 Task: Find connections with filter location Karviná with filter topic #Jobalertwith filter profile language Potuguese with filter current company IDEMIA with filter school Inderprastha Engineering College with filter industry Hydroelectric Power Generation with filter service category Business Analytics with filter keywords title Safety Engineer
Action: Mouse moved to (490, 70)
Screenshot: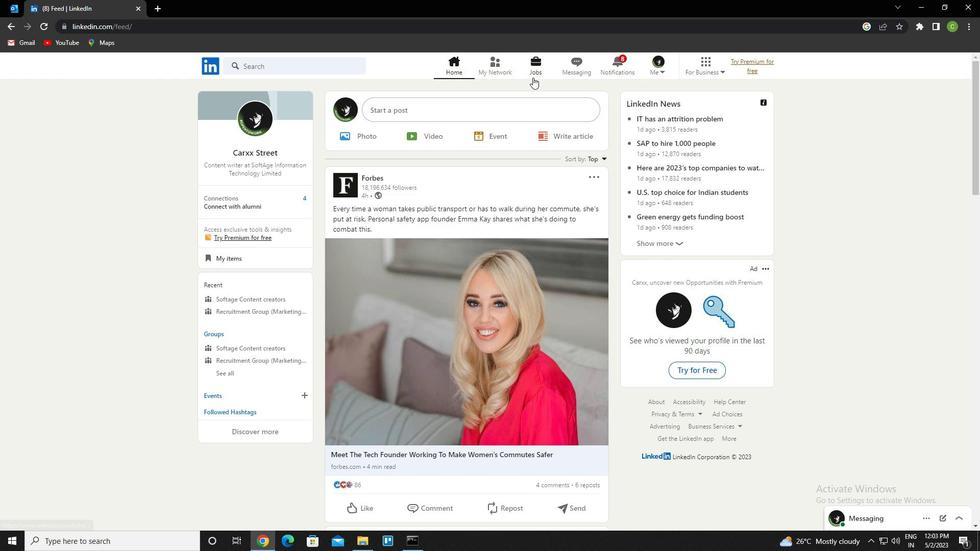 
Action: Mouse pressed left at (490, 70)
Screenshot: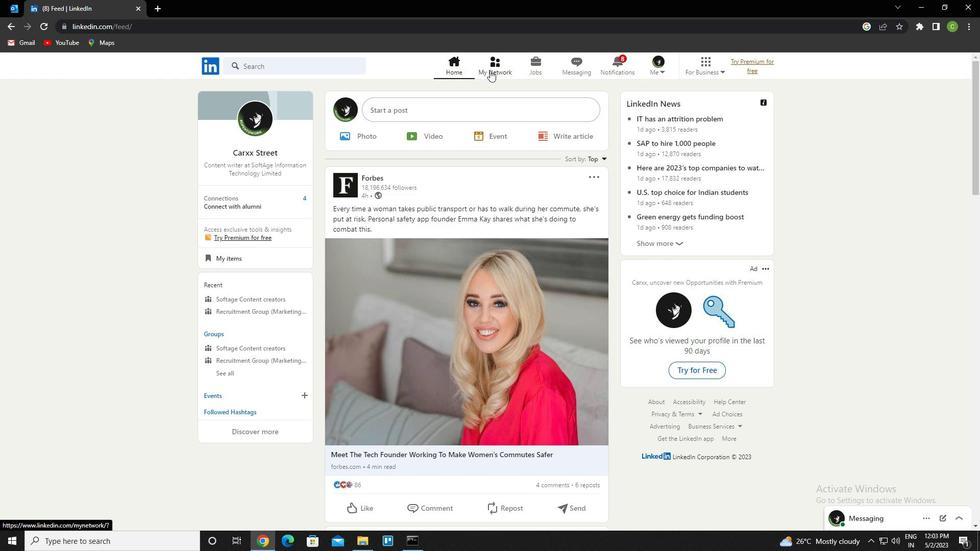 
Action: Mouse moved to (297, 130)
Screenshot: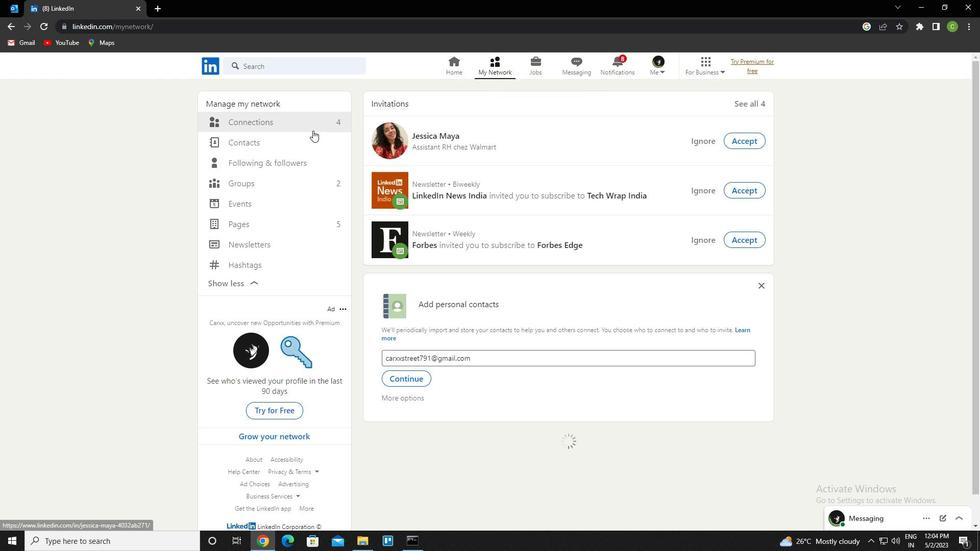 
Action: Mouse pressed left at (297, 130)
Screenshot: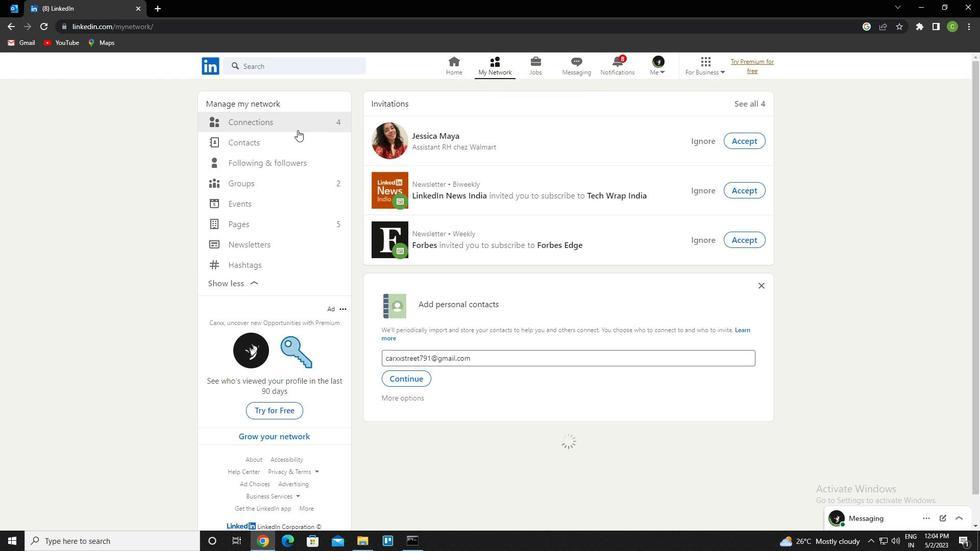 
Action: Mouse moved to (289, 124)
Screenshot: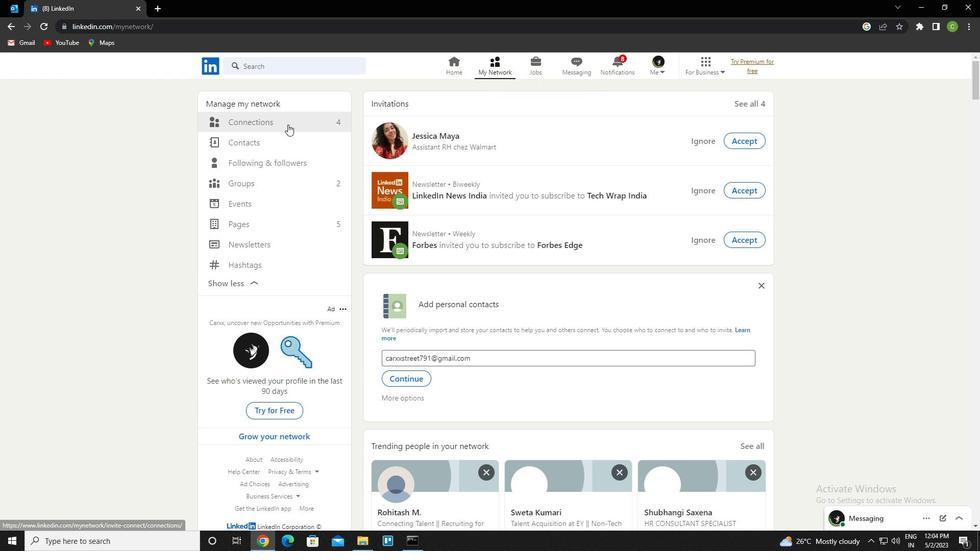 
Action: Mouse pressed left at (289, 124)
Screenshot: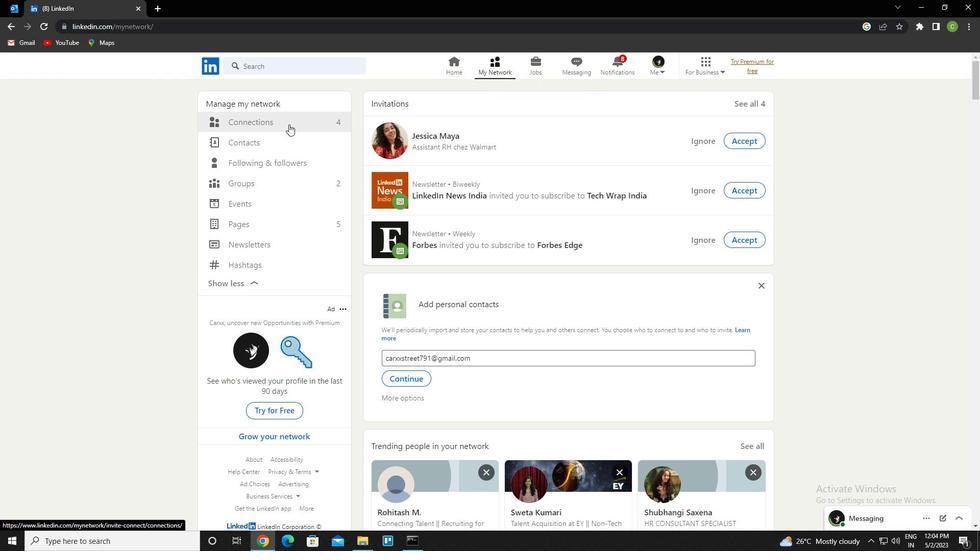 
Action: Mouse moved to (577, 124)
Screenshot: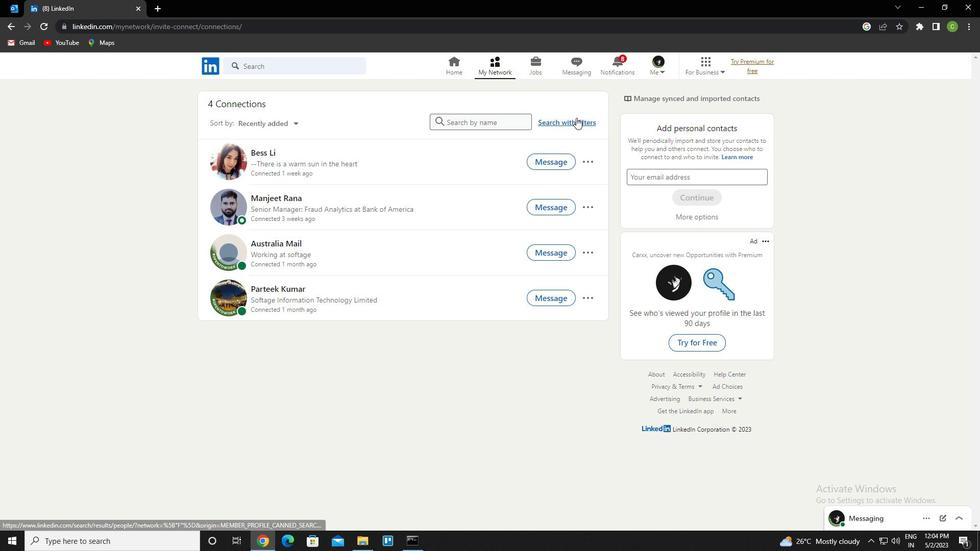 
Action: Mouse pressed left at (577, 124)
Screenshot: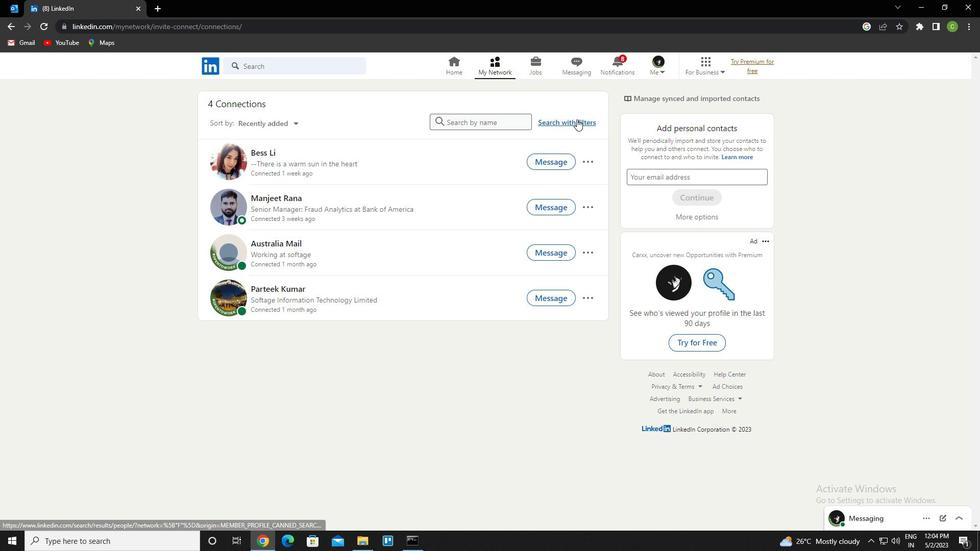 
Action: Mouse moved to (526, 96)
Screenshot: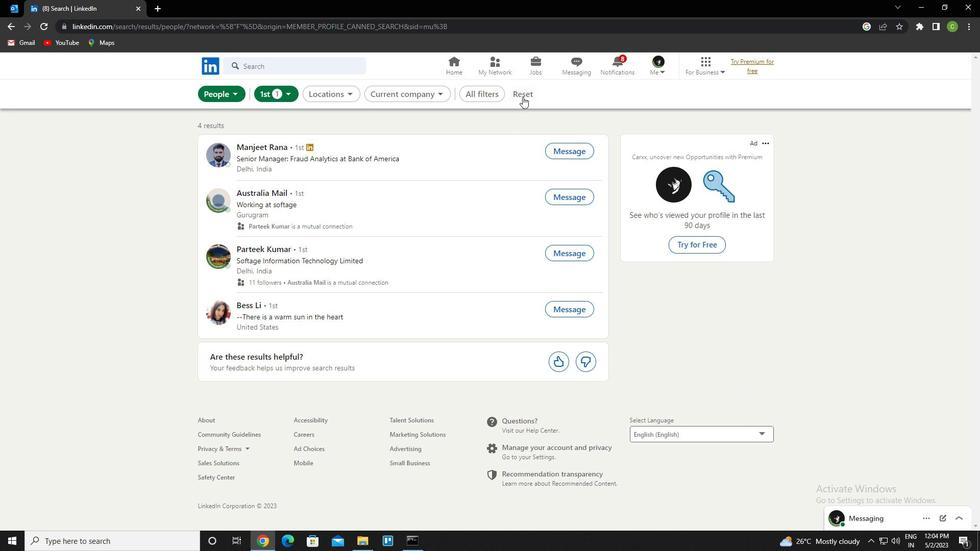 
Action: Mouse pressed left at (526, 96)
Screenshot: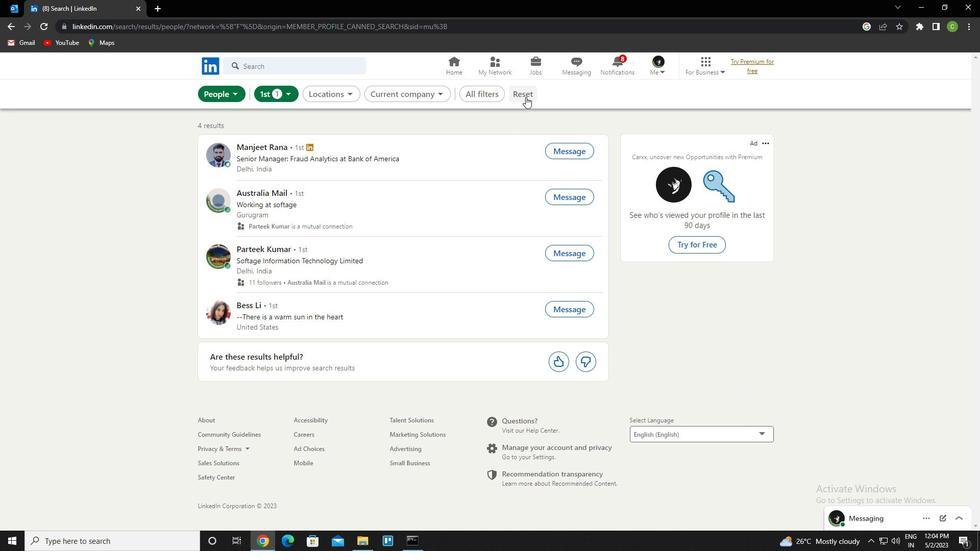 
Action: Mouse moved to (522, 99)
Screenshot: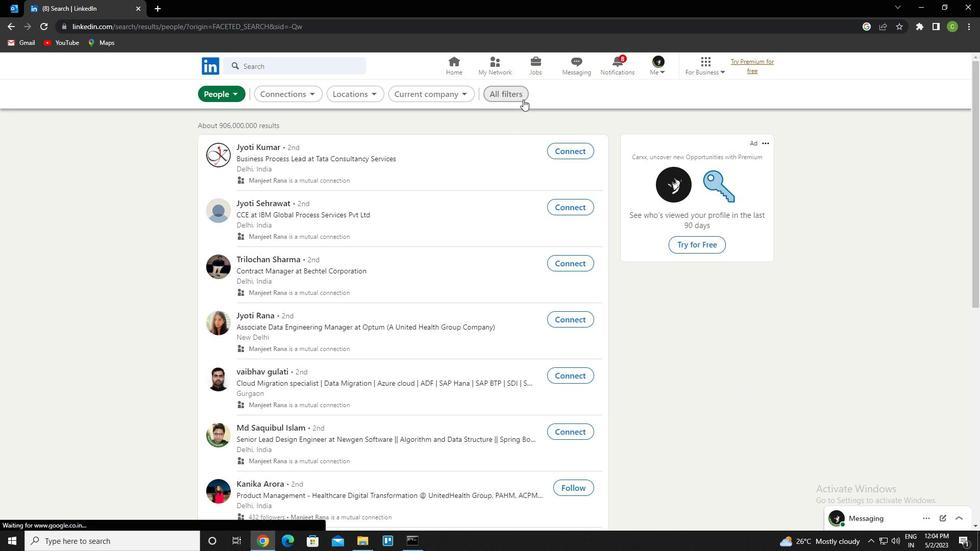 
Action: Mouse pressed left at (522, 99)
Screenshot: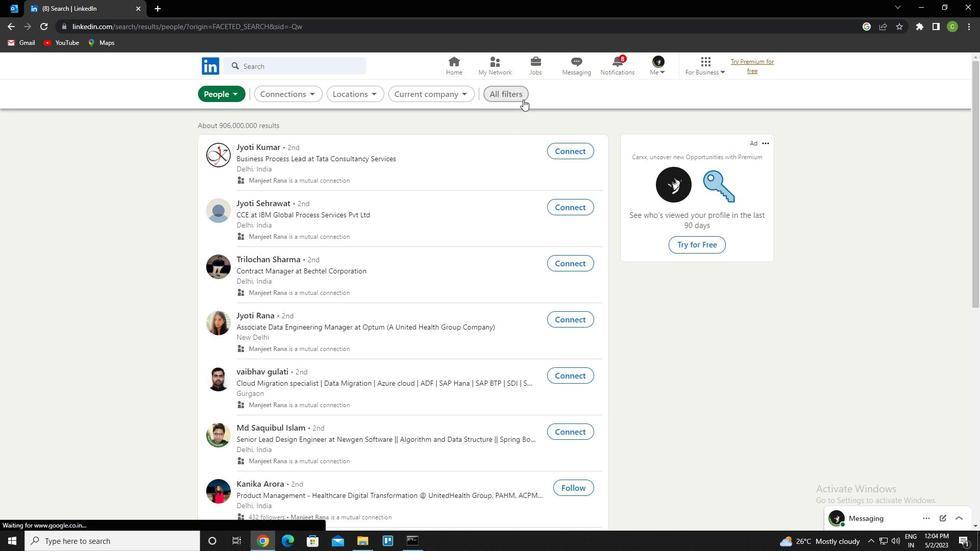 
Action: Mouse moved to (944, 325)
Screenshot: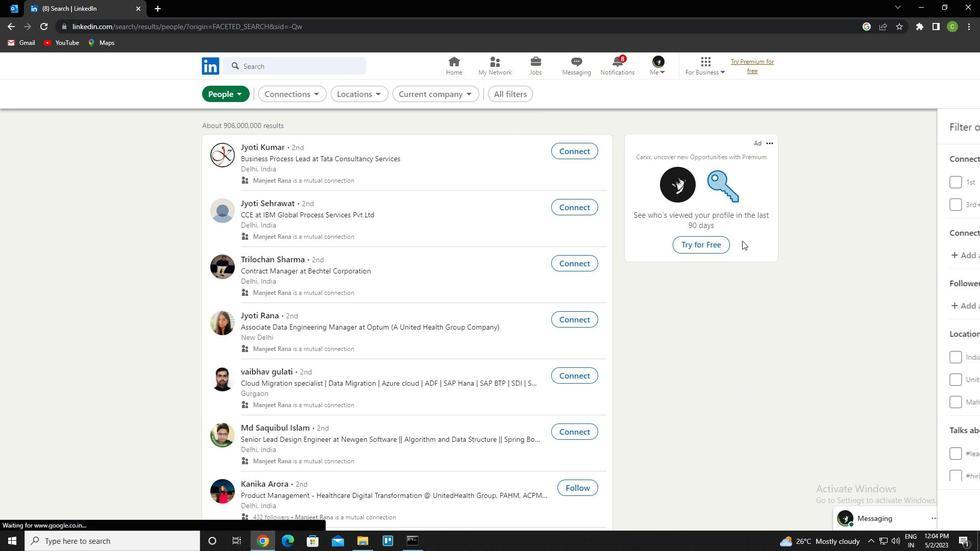 
Action: Mouse scrolled (944, 324) with delta (0, 0)
Screenshot: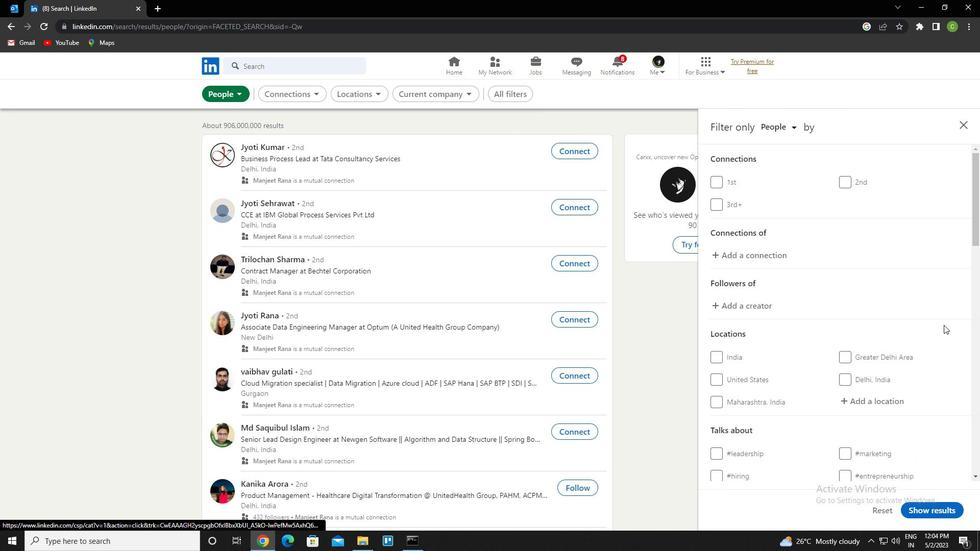 
Action: Mouse scrolled (944, 324) with delta (0, 0)
Screenshot: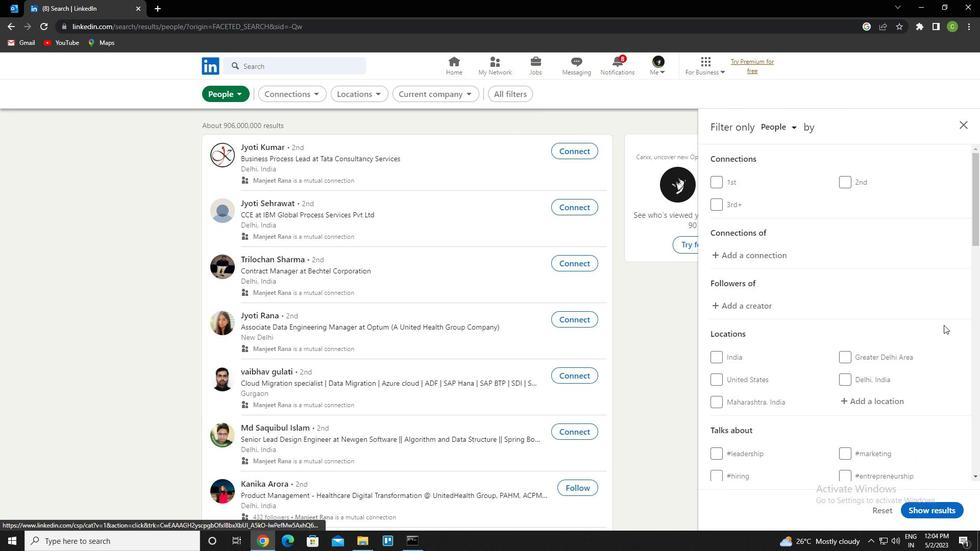 
Action: Mouse moved to (895, 300)
Screenshot: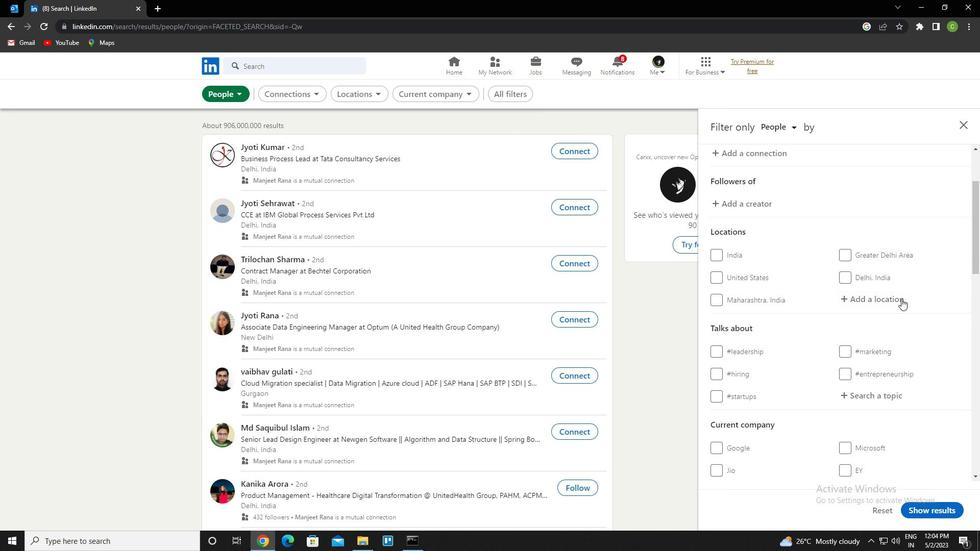 
Action: Mouse pressed left at (895, 300)
Screenshot: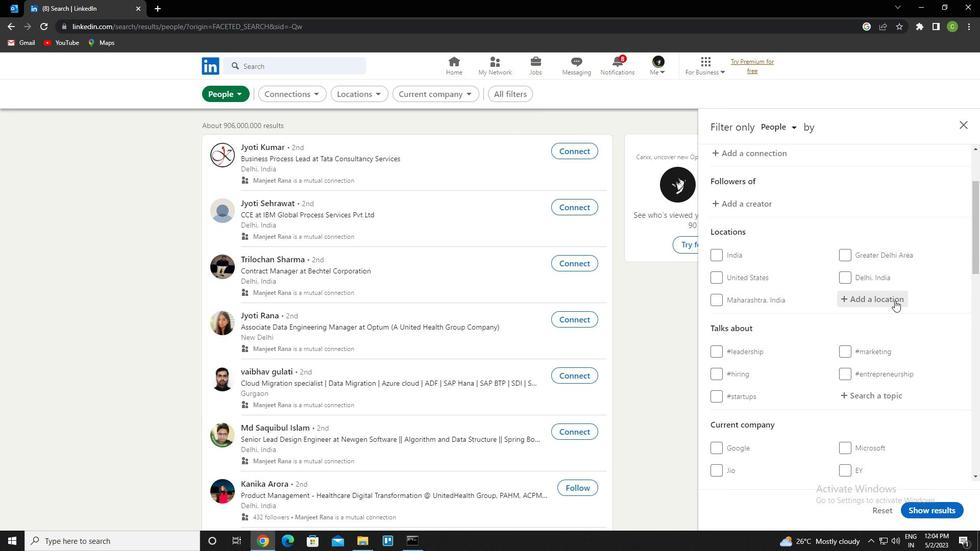 
Action: Key pressed <Key.caps_lock>k<Key.caps_lock>arvina<Key.left><Key.down><Key.enter>
Screenshot: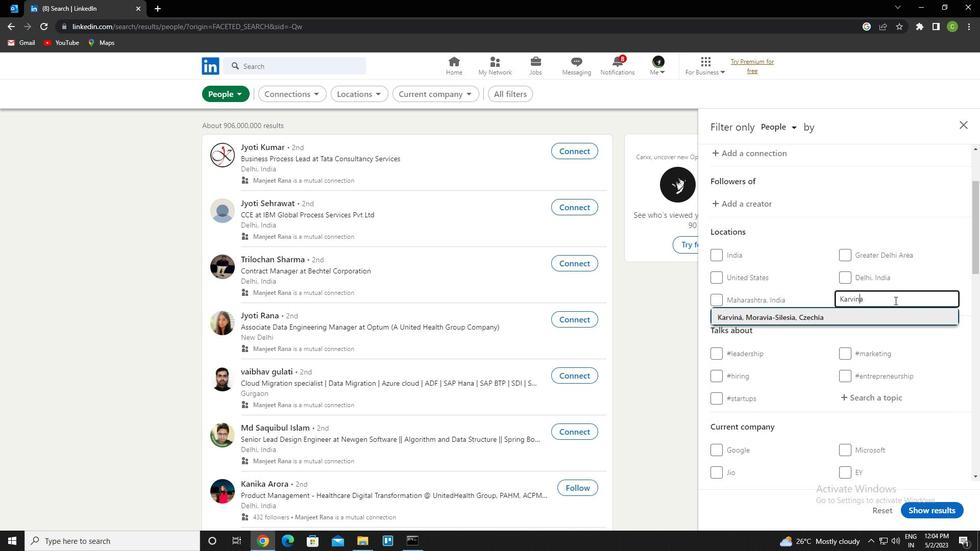 
Action: Mouse scrolled (895, 300) with delta (0, 0)
Screenshot: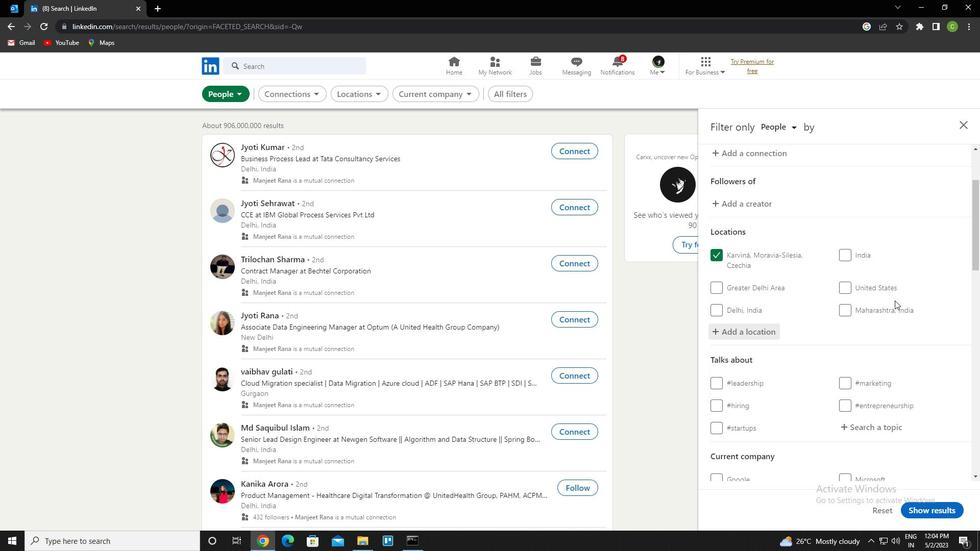 
Action: Mouse scrolled (895, 300) with delta (0, 0)
Screenshot: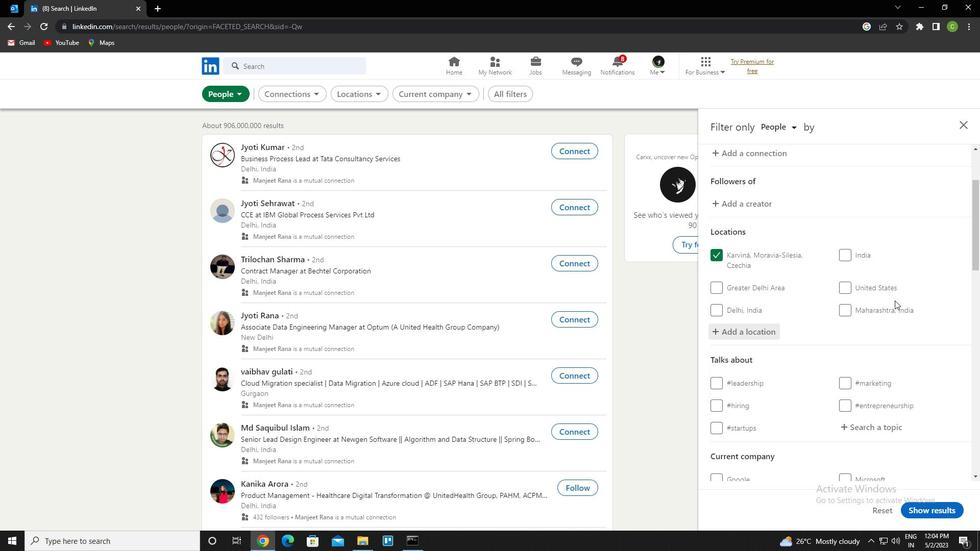 
Action: Mouse moved to (871, 319)
Screenshot: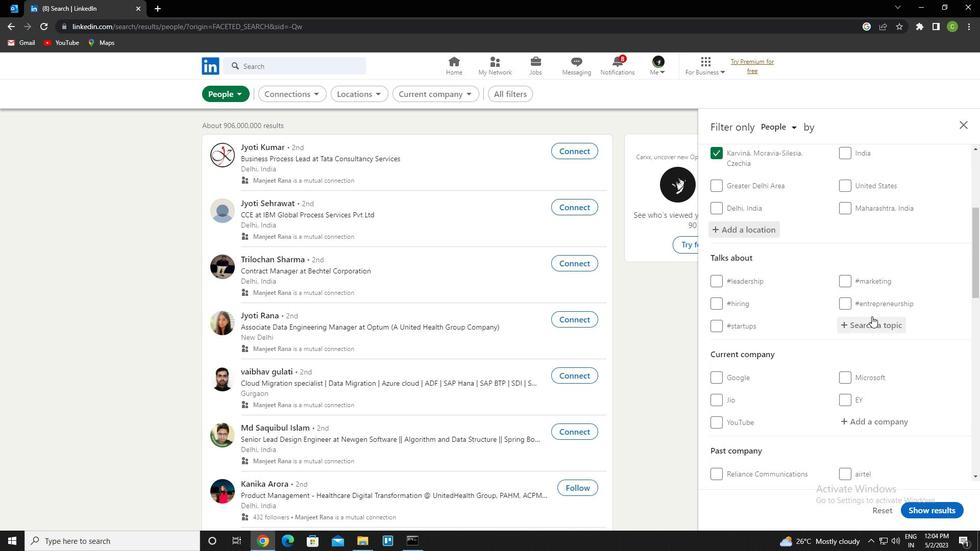 
Action: Mouse pressed left at (871, 319)
Screenshot: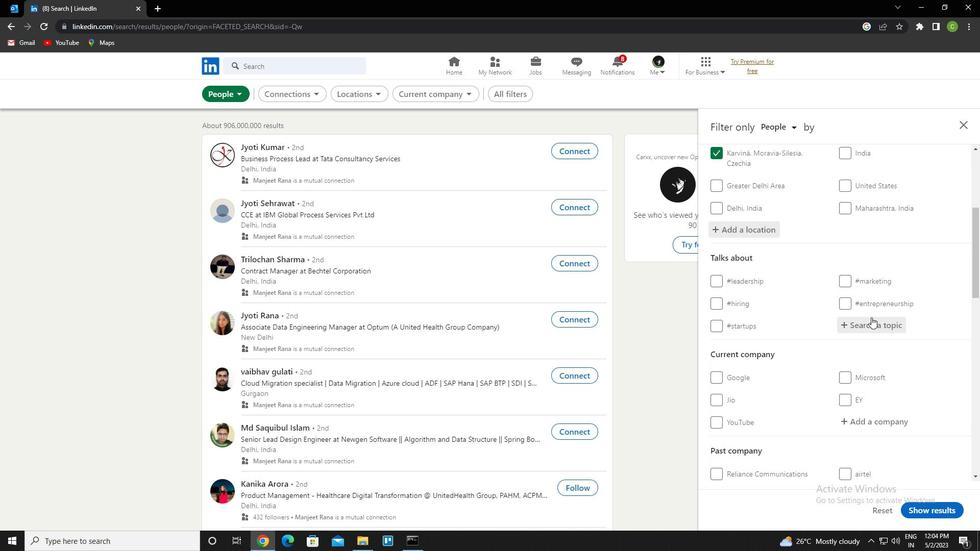
Action: Key pressed jobalert<Key.down><Key.enter>
Screenshot: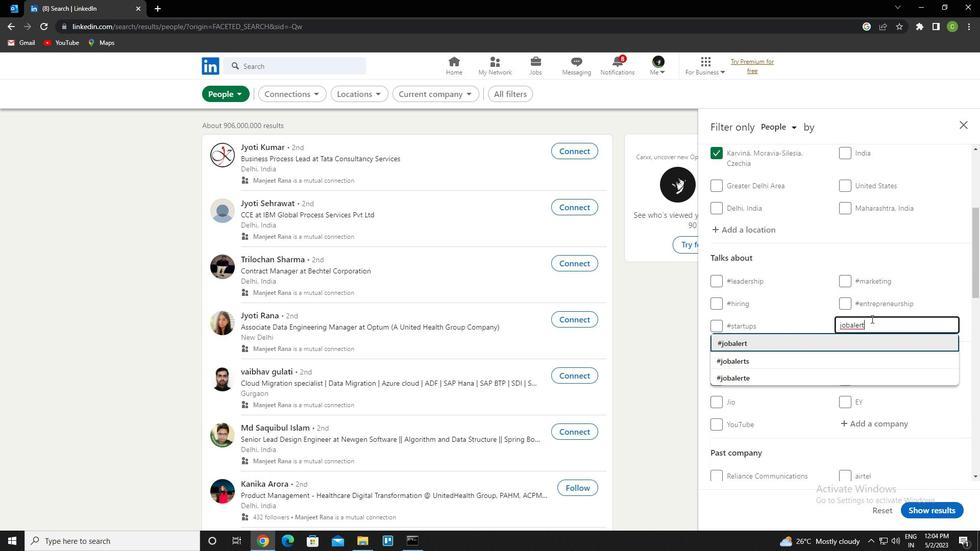 
Action: Mouse scrolled (871, 318) with delta (0, 0)
Screenshot: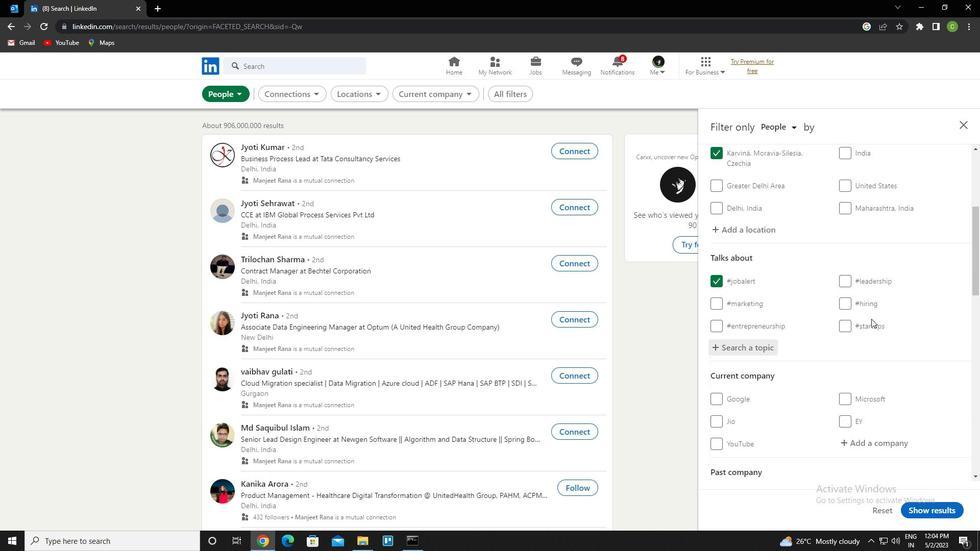 
Action: Mouse scrolled (871, 318) with delta (0, 0)
Screenshot: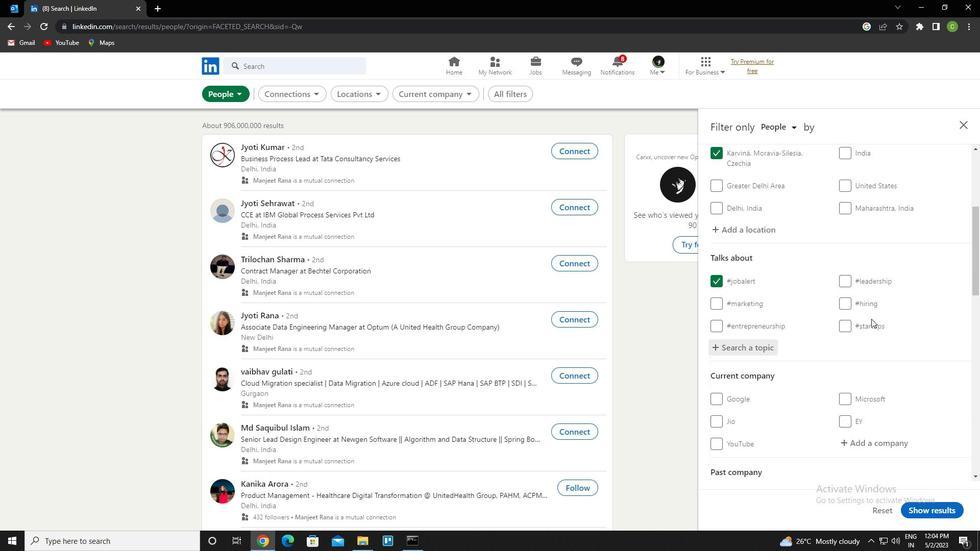 
Action: Mouse scrolled (871, 318) with delta (0, 0)
Screenshot: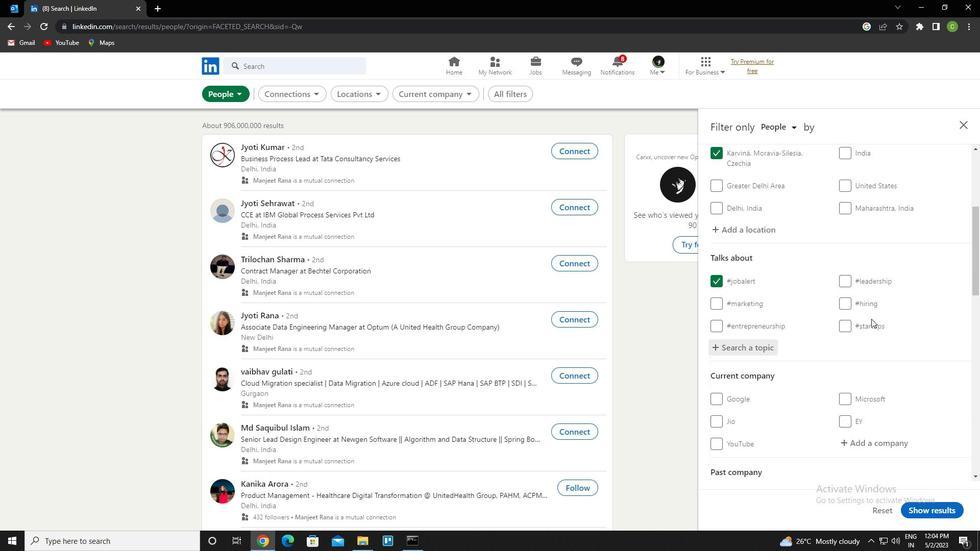
Action: Mouse moved to (870, 295)
Screenshot: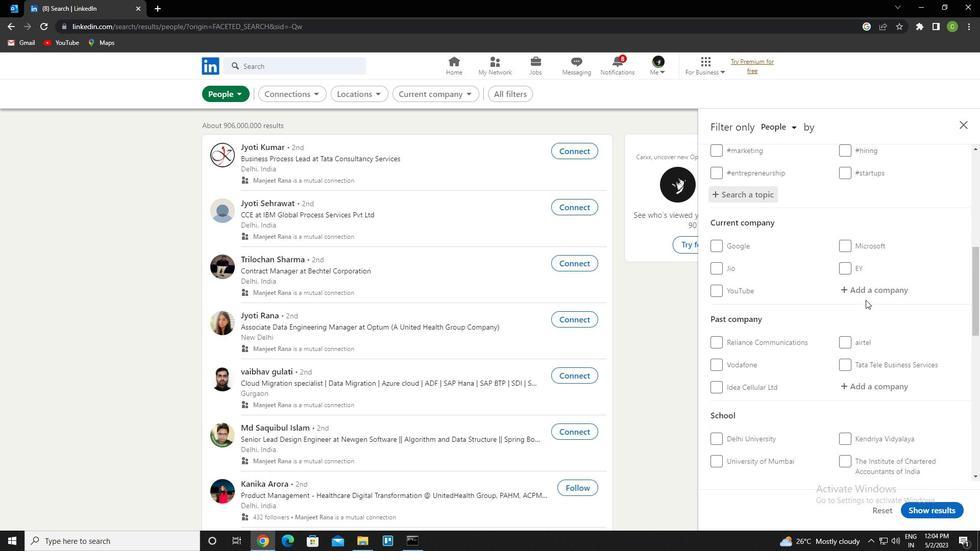 
Action: Mouse pressed left at (870, 295)
Screenshot: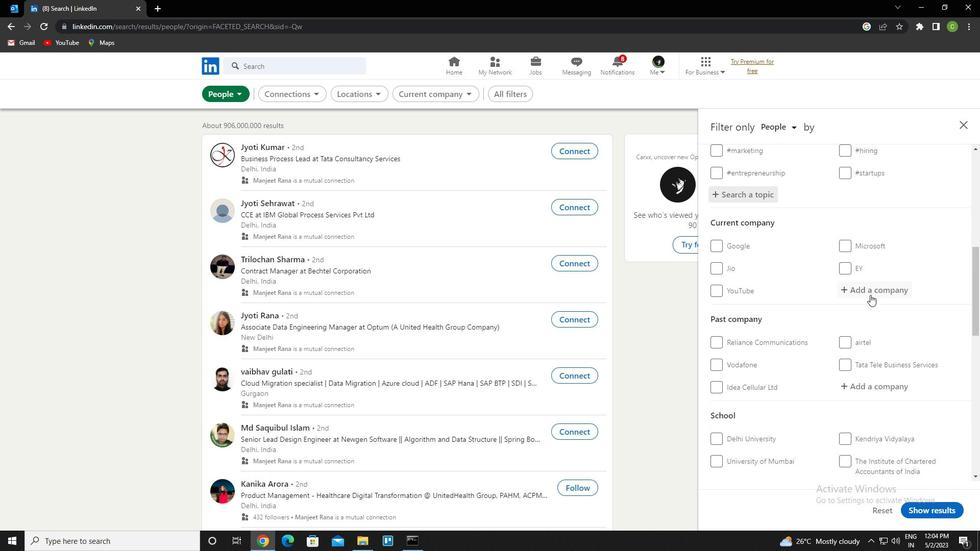 
Action: Key pressed <Key.caps_lock>idemia<Key.down><Key.enter>
Screenshot: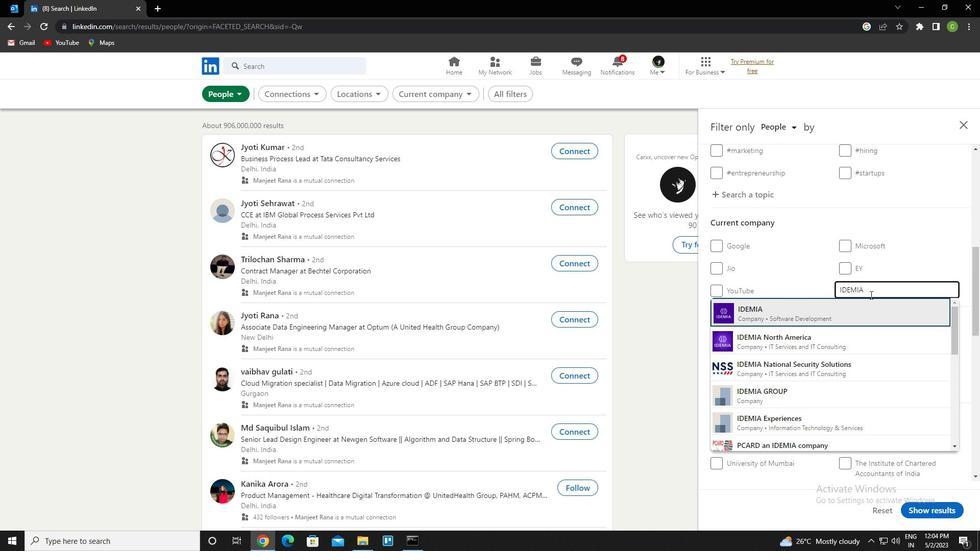 
Action: Mouse scrolled (870, 294) with delta (0, 0)
Screenshot: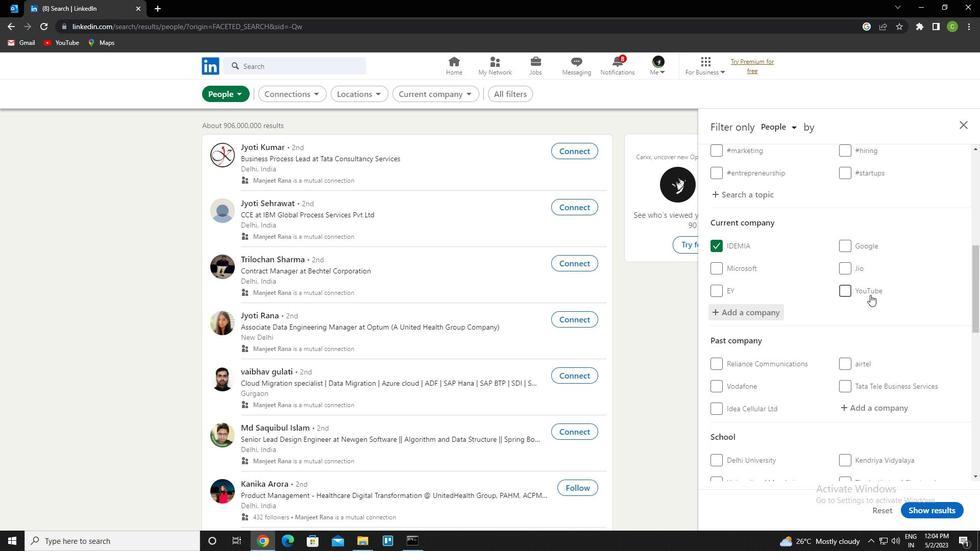 
Action: Mouse scrolled (870, 294) with delta (0, 0)
Screenshot: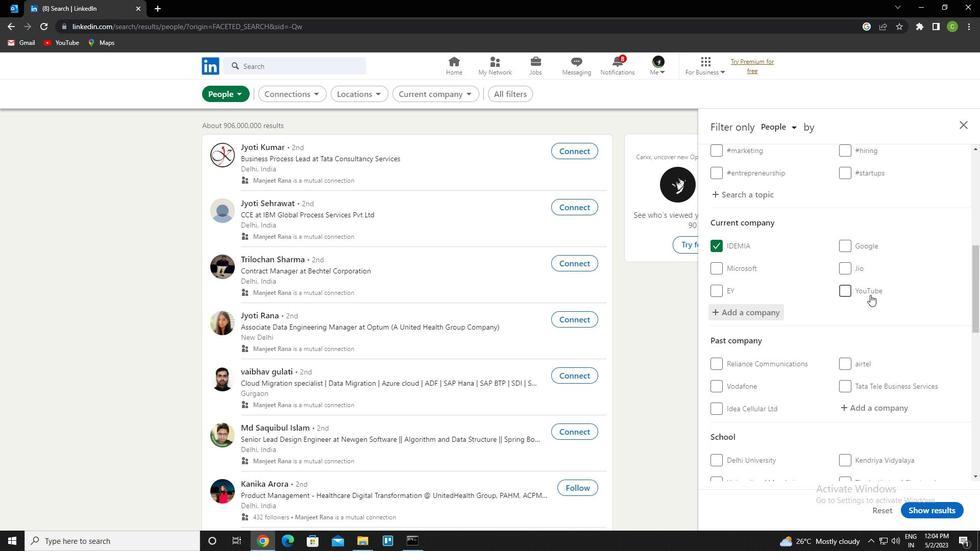 
Action: Mouse scrolled (870, 294) with delta (0, 0)
Screenshot: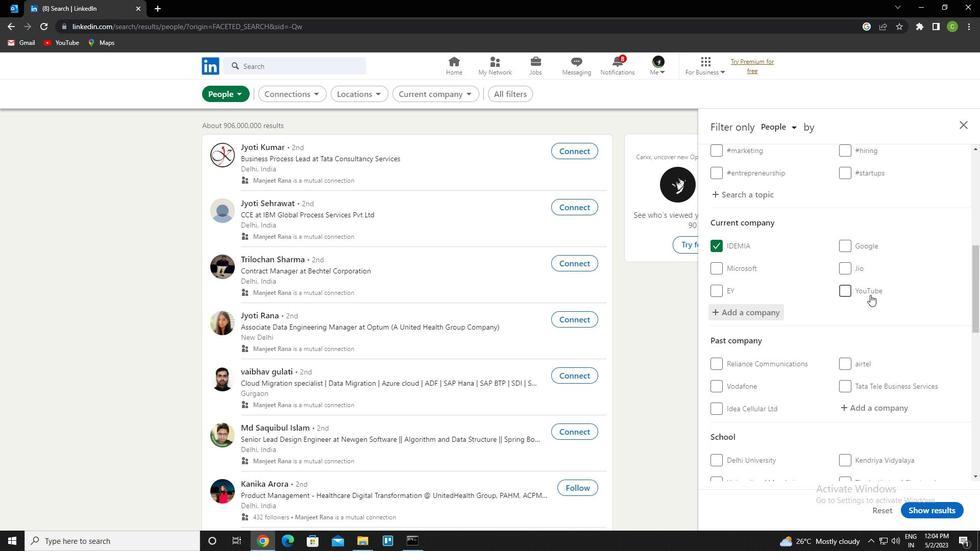 
Action: Mouse scrolled (870, 294) with delta (0, 0)
Screenshot: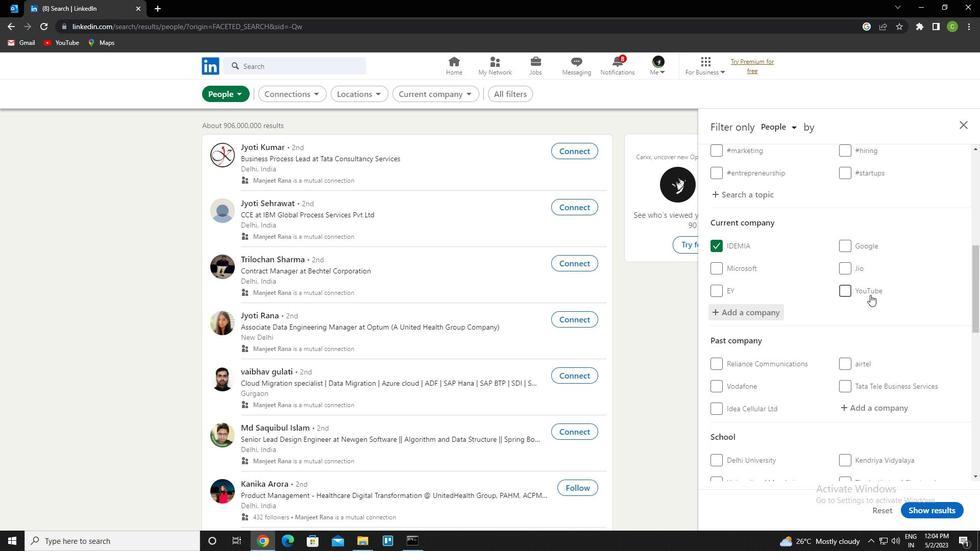 
Action: Mouse scrolled (870, 294) with delta (0, 0)
Screenshot: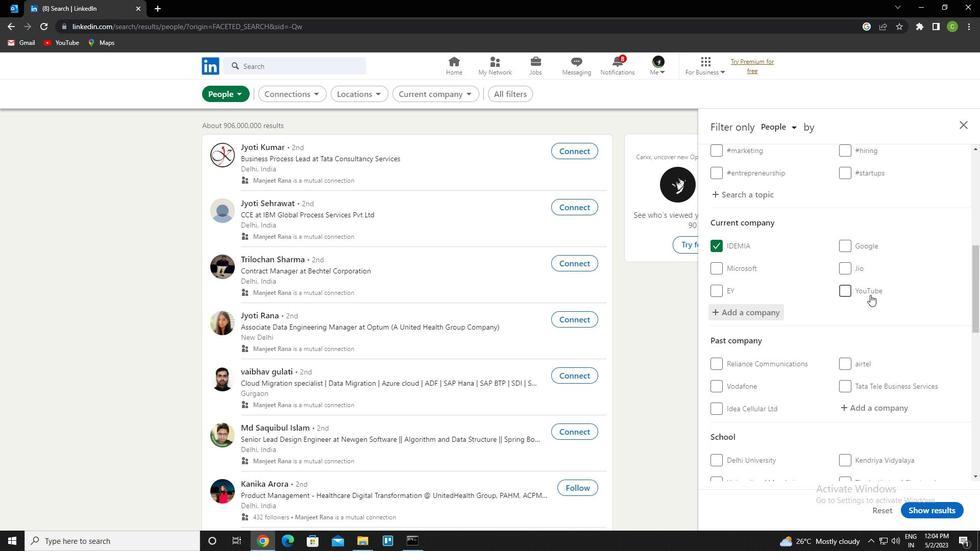 
Action: Mouse scrolled (870, 294) with delta (0, 0)
Screenshot: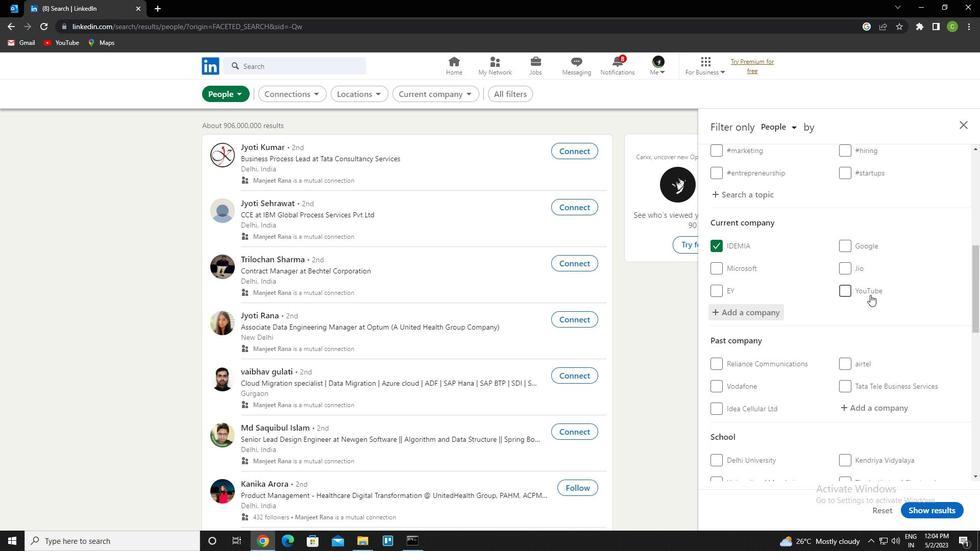 
Action: Mouse scrolled (870, 294) with delta (0, 0)
Screenshot: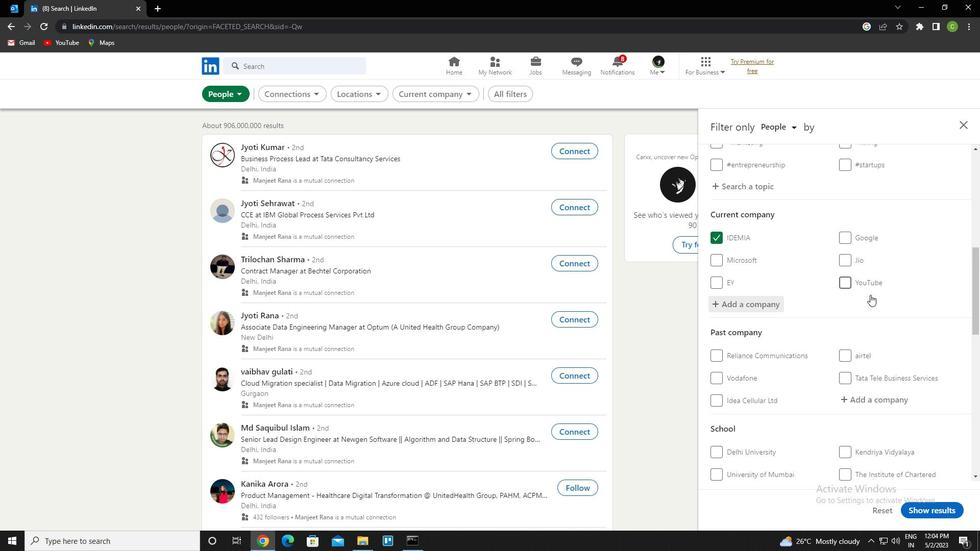 
Action: Mouse scrolled (870, 294) with delta (0, 0)
Screenshot: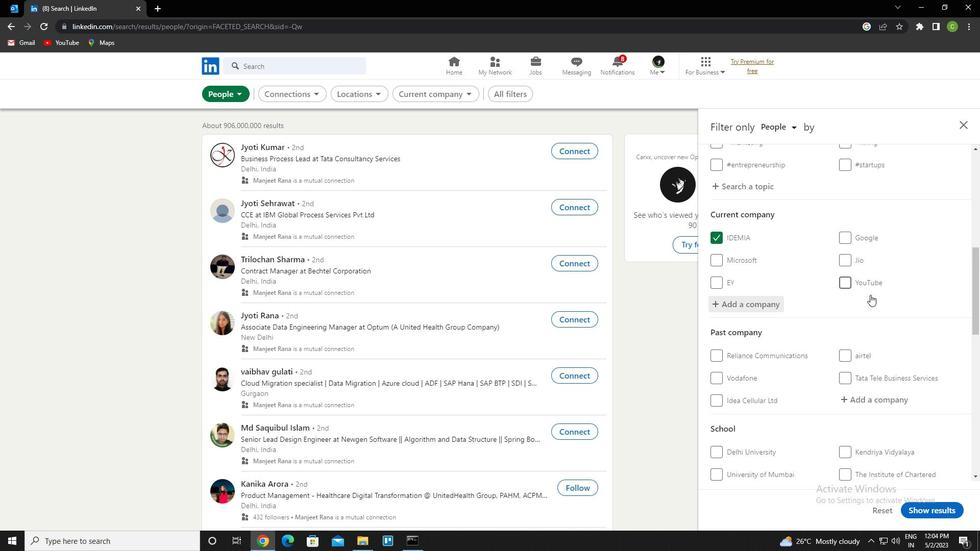 
Action: Mouse scrolled (870, 294) with delta (0, 0)
Screenshot: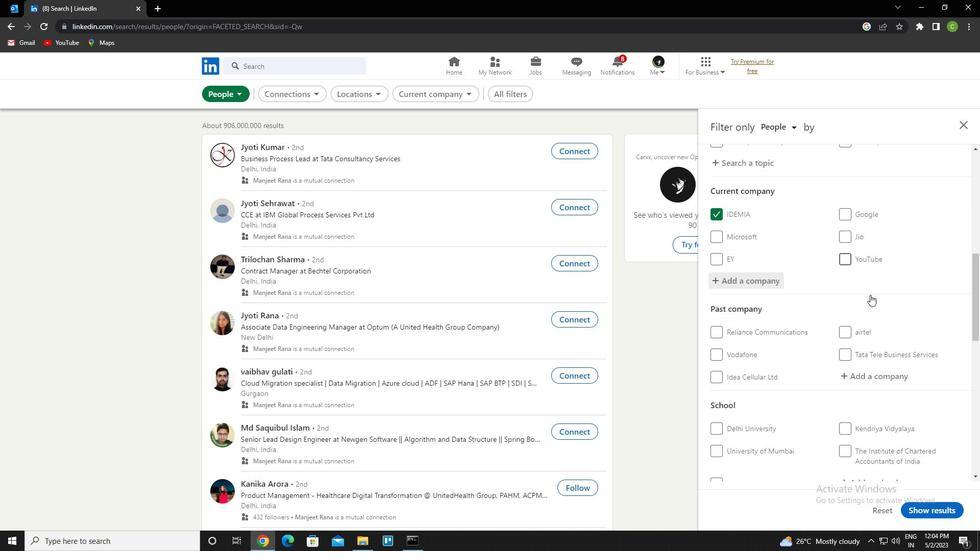 
Action: Mouse scrolled (870, 294) with delta (0, 0)
Screenshot: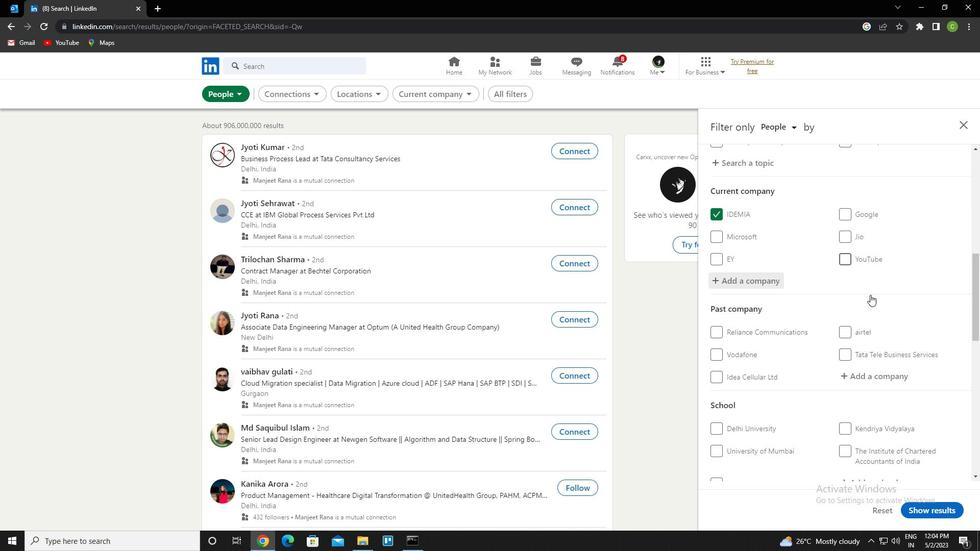 
Action: Mouse moved to (848, 324)
Screenshot: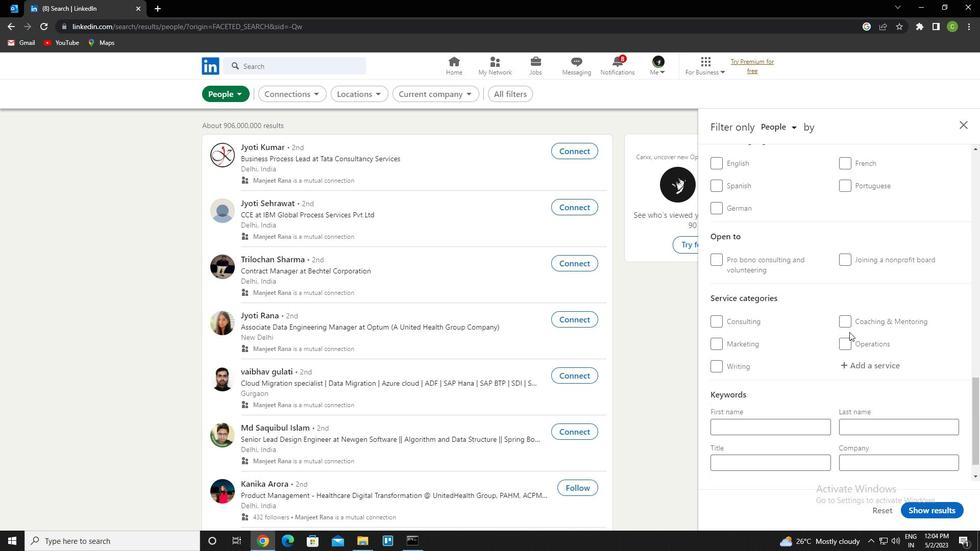 
Action: Mouse scrolled (848, 325) with delta (0, 0)
Screenshot: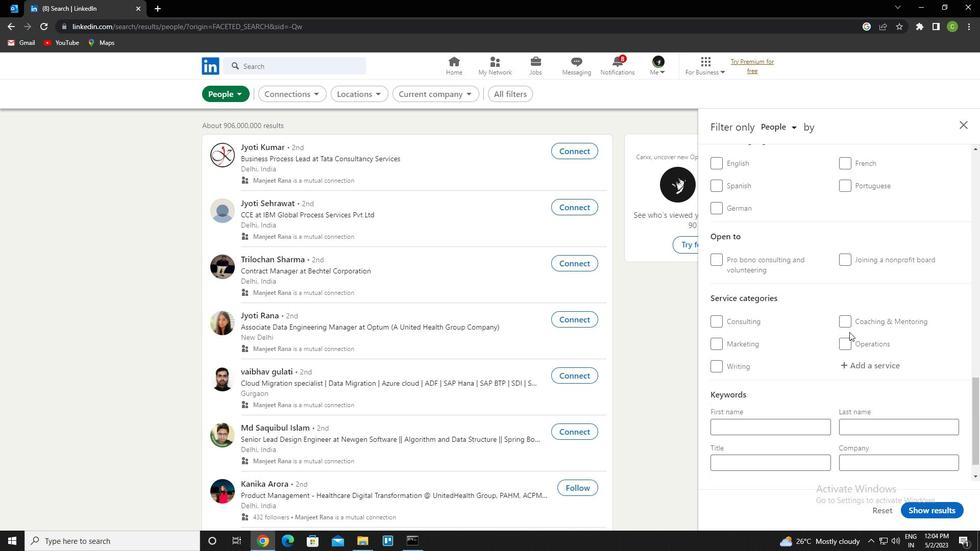 
Action: Mouse scrolled (848, 325) with delta (0, 0)
Screenshot: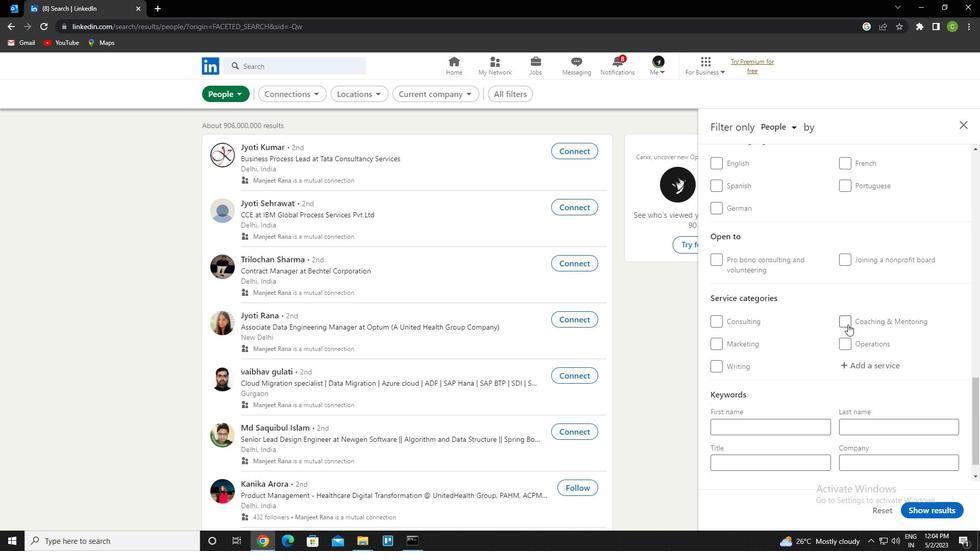 
Action: Mouse moved to (848, 286)
Screenshot: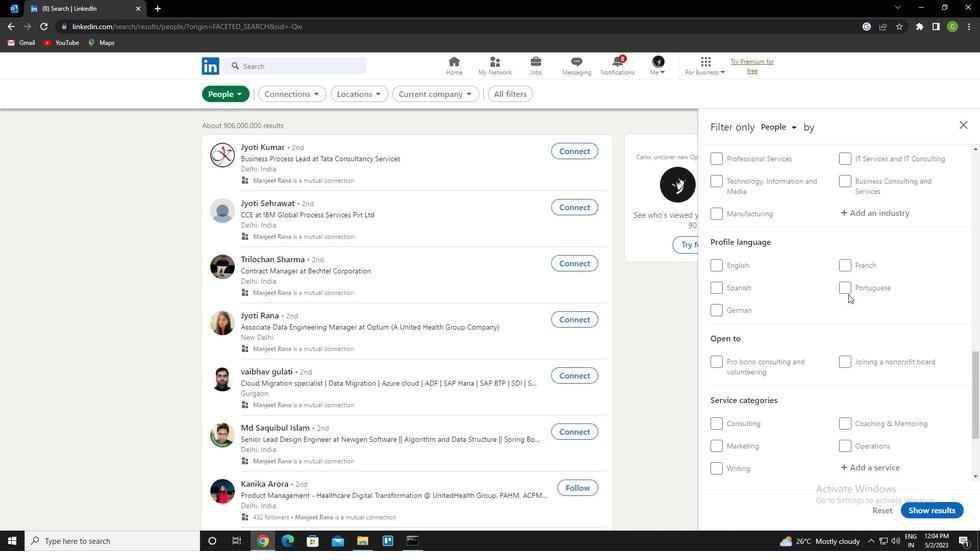 
Action: Mouse pressed left at (848, 286)
Screenshot: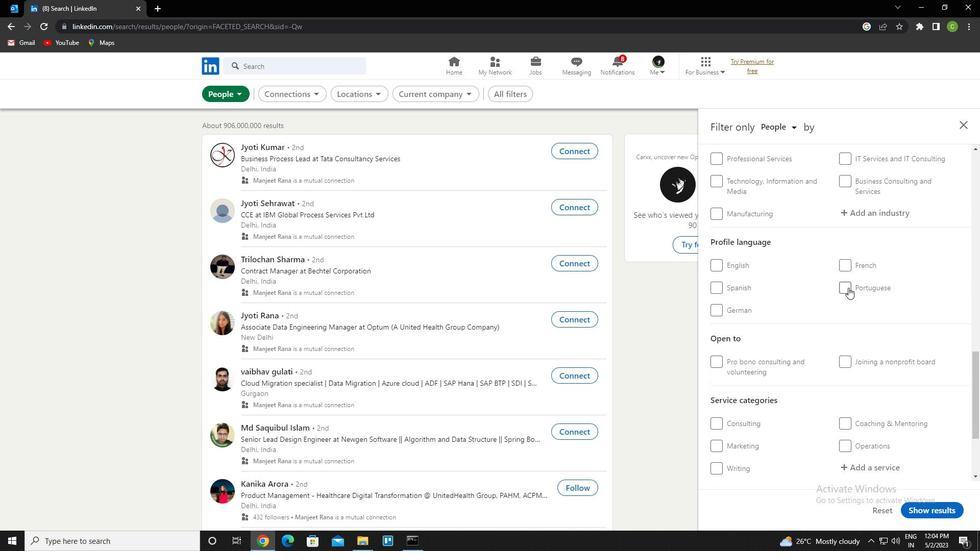 
Action: Mouse scrolled (848, 286) with delta (0, 0)
Screenshot: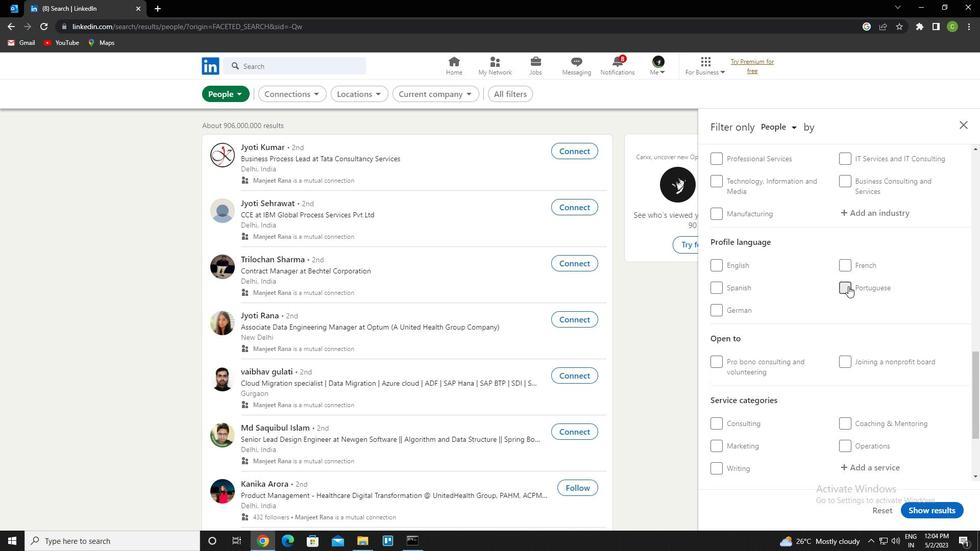 
Action: Mouse scrolled (848, 286) with delta (0, 0)
Screenshot: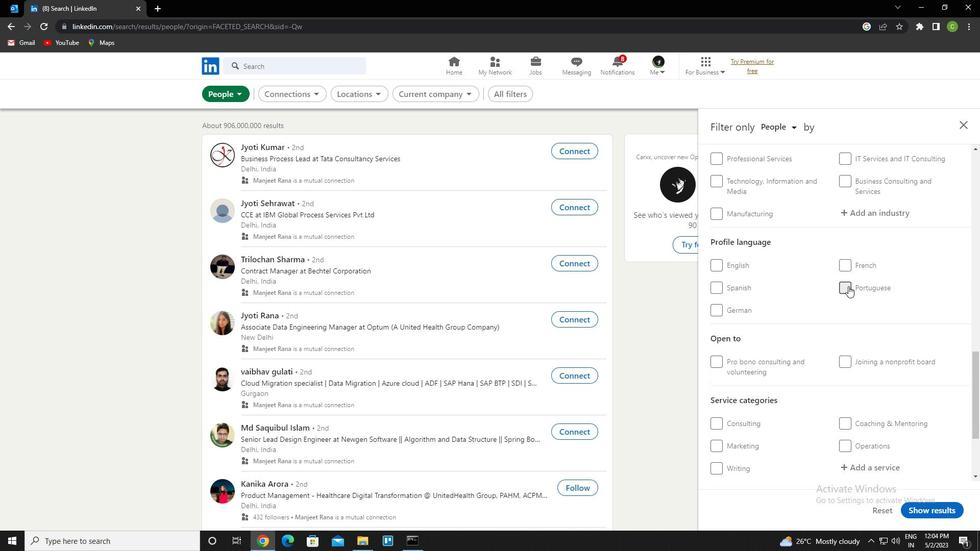 
Action: Mouse scrolled (848, 286) with delta (0, 0)
Screenshot: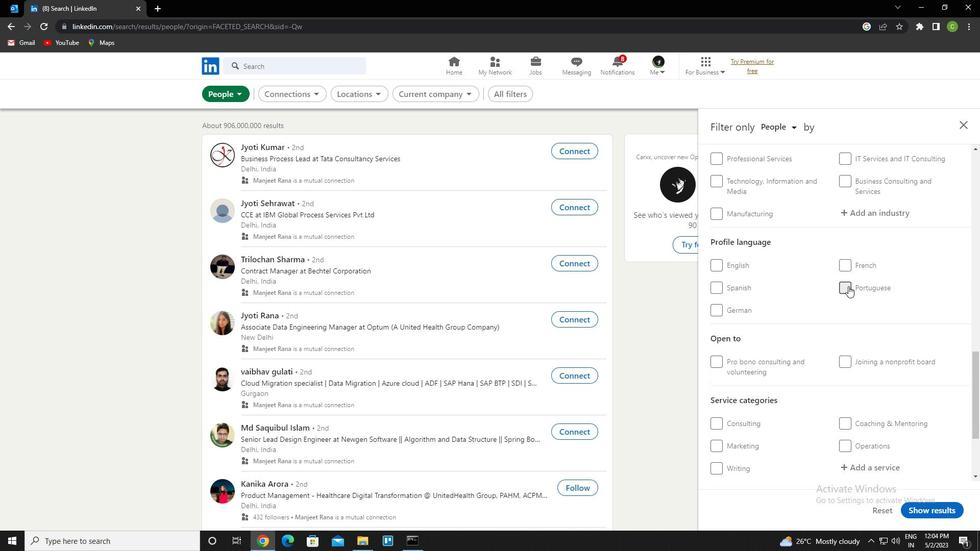 
Action: Mouse scrolled (848, 286) with delta (0, 0)
Screenshot: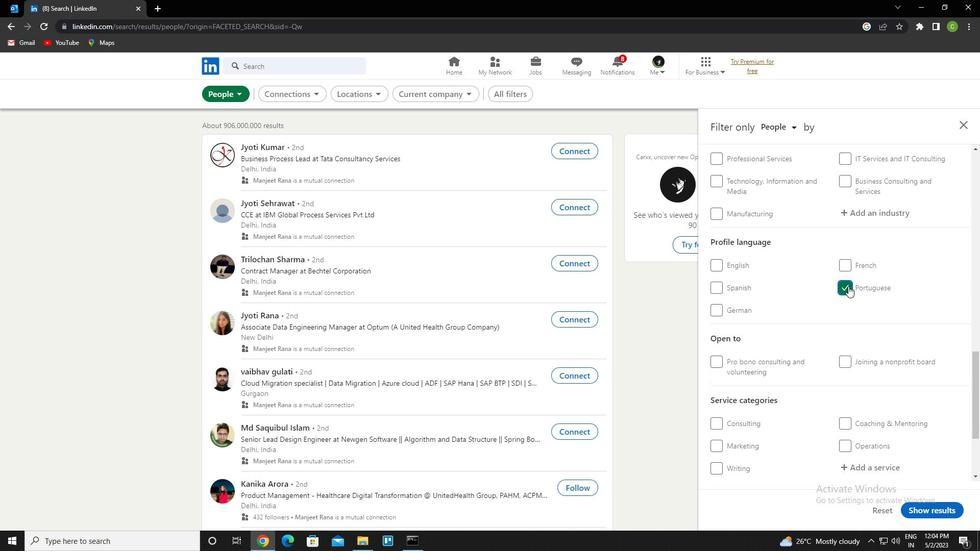 
Action: Mouse scrolled (848, 286) with delta (0, 0)
Screenshot: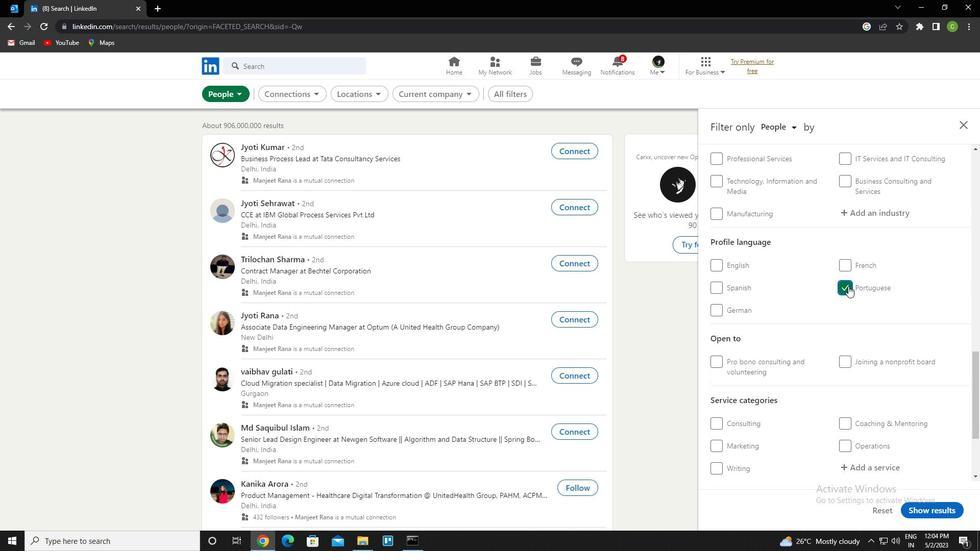 
Action: Mouse scrolled (848, 286) with delta (0, 0)
Screenshot: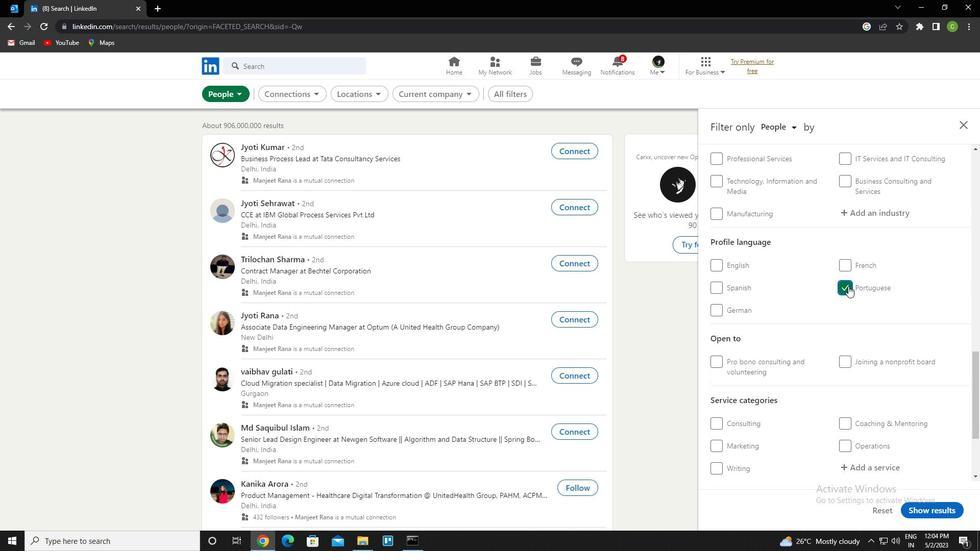 
Action: Mouse moved to (841, 290)
Screenshot: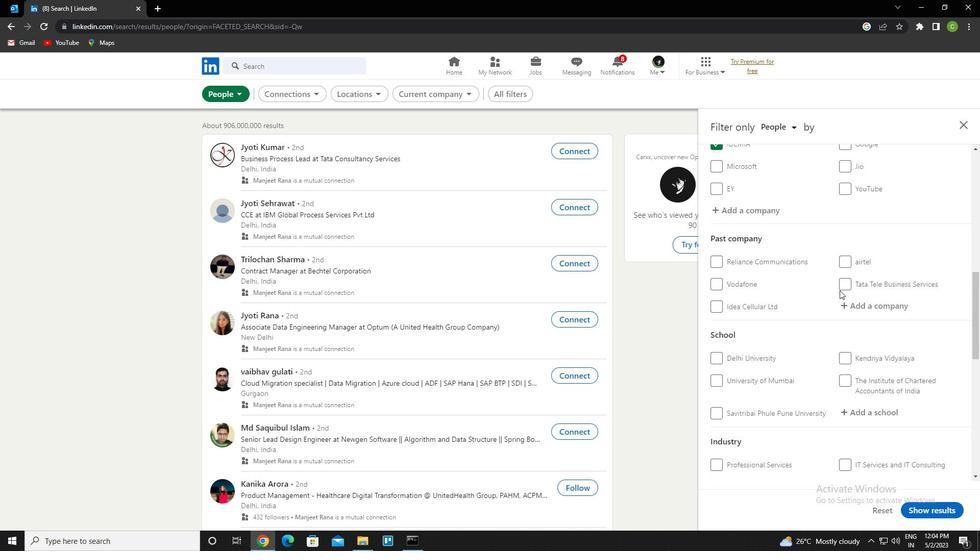 
Action: Mouse scrolled (841, 291) with delta (0, 0)
Screenshot: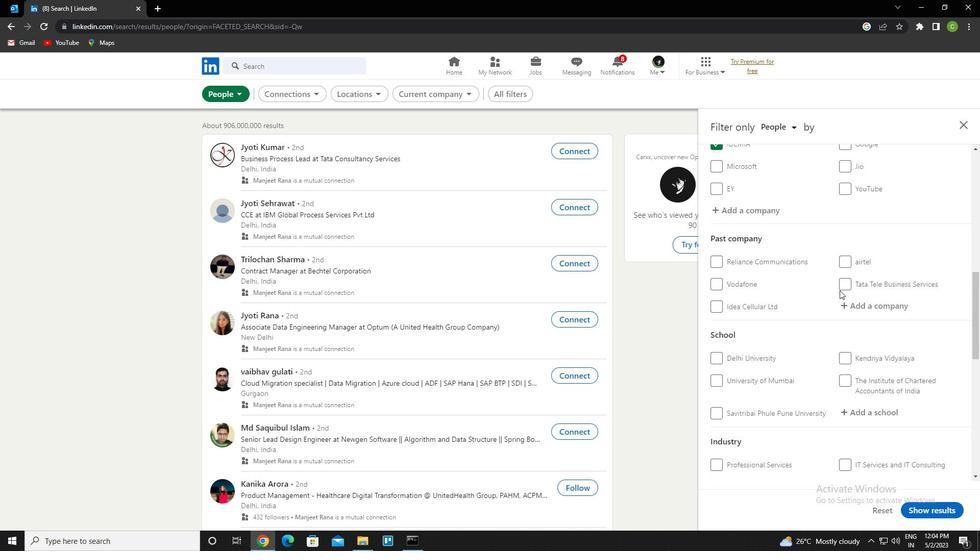 
Action: Mouse scrolled (841, 291) with delta (0, 0)
Screenshot: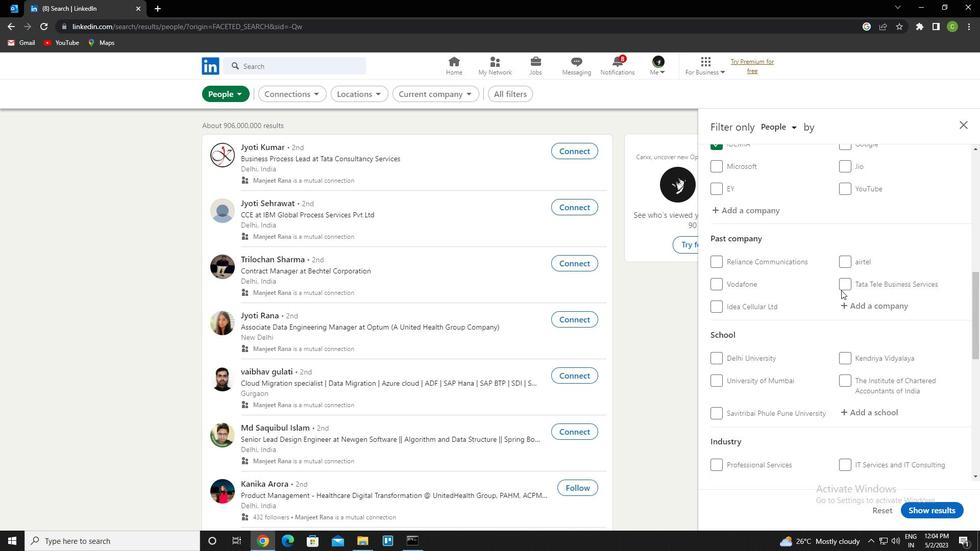 
Action: Mouse moved to (843, 305)
Screenshot: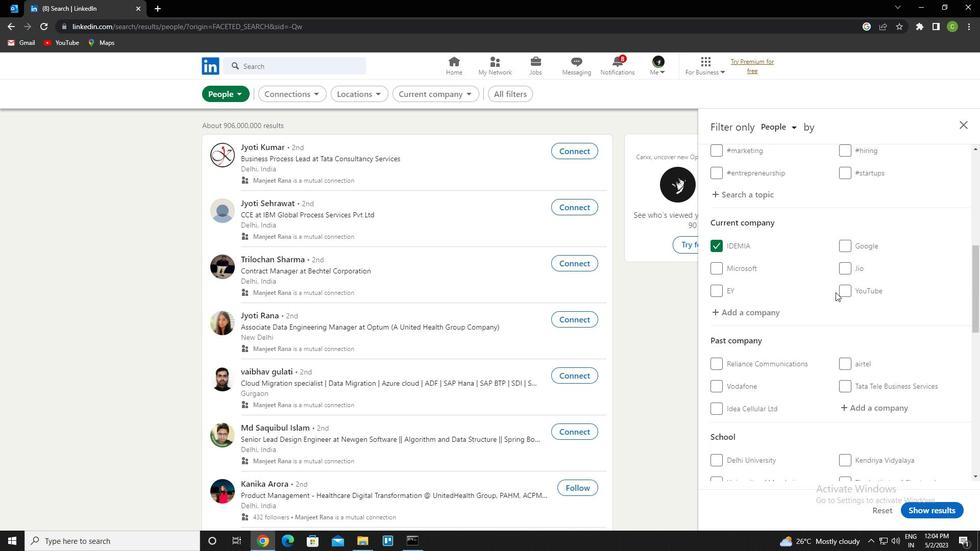 
Action: Mouse scrolled (843, 304) with delta (0, 0)
Screenshot: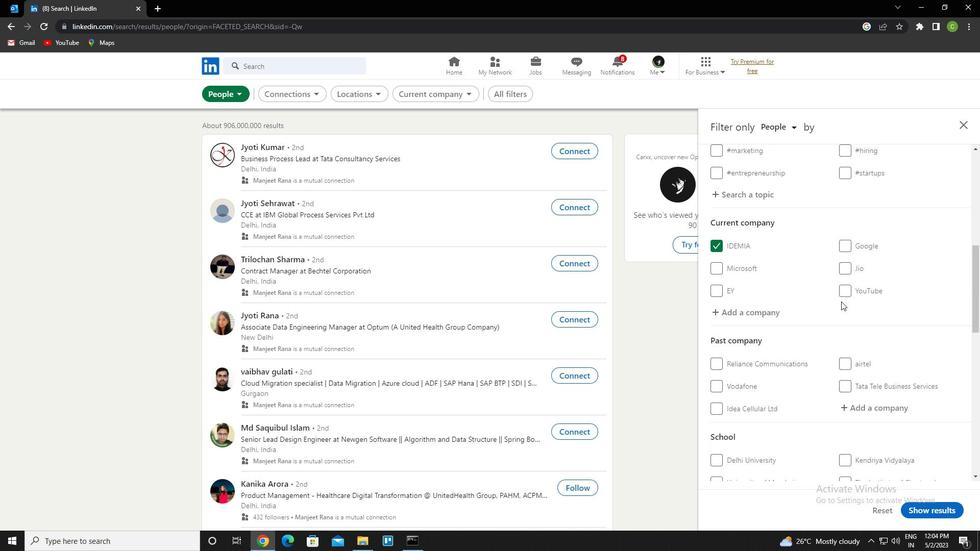 
Action: Mouse scrolled (843, 304) with delta (0, 0)
Screenshot: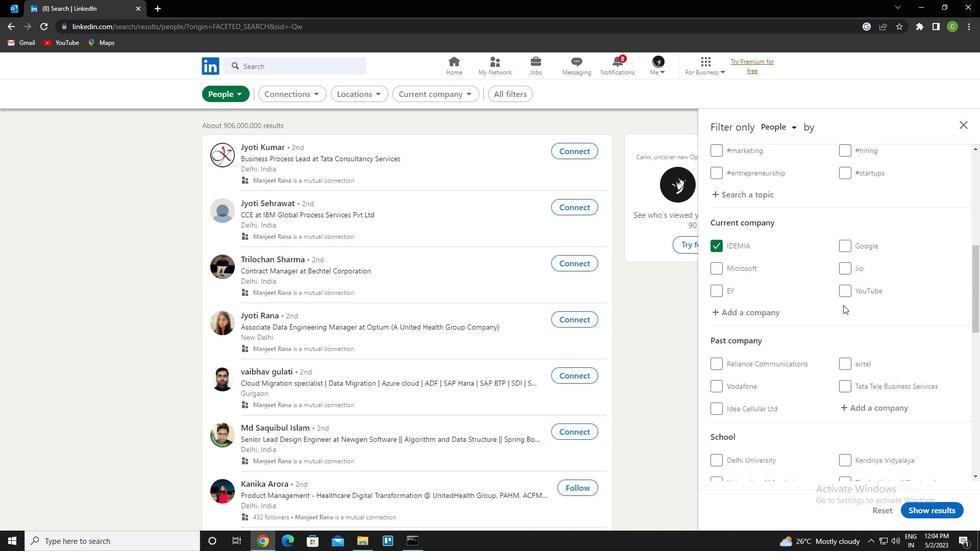 
Action: Mouse scrolled (843, 304) with delta (0, 0)
Screenshot: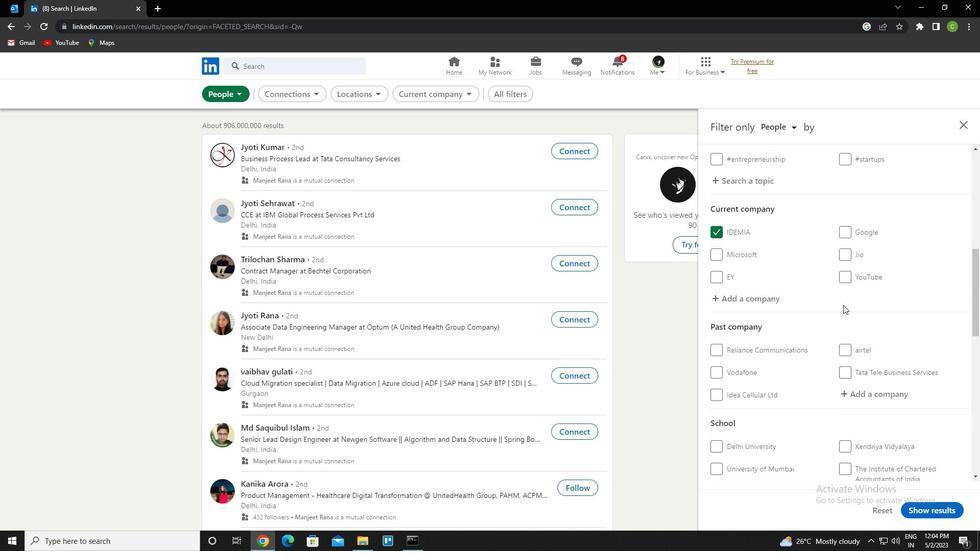 
Action: Mouse moved to (843, 305)
Screenshot: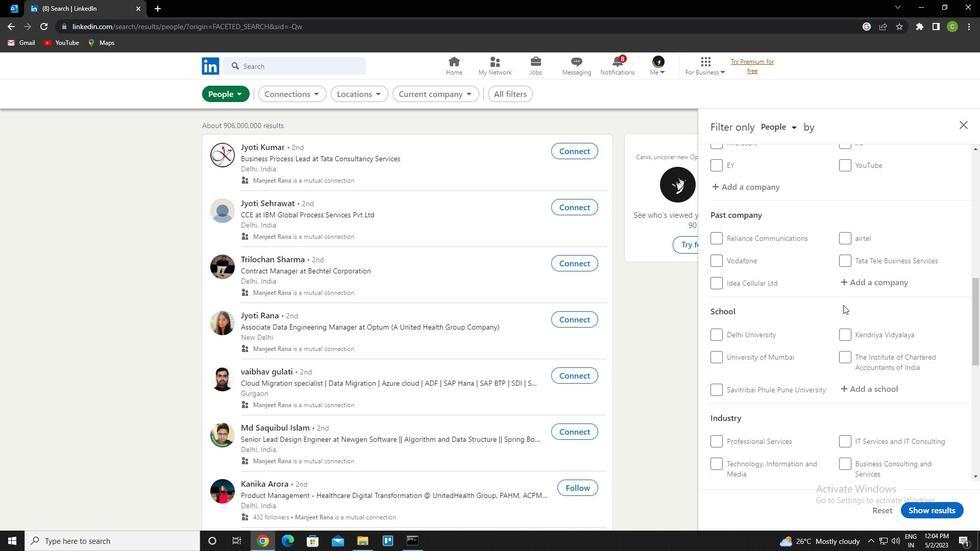 
Action: Mouse scrolled (843, 304) with delta (0, 0)
Screenshot: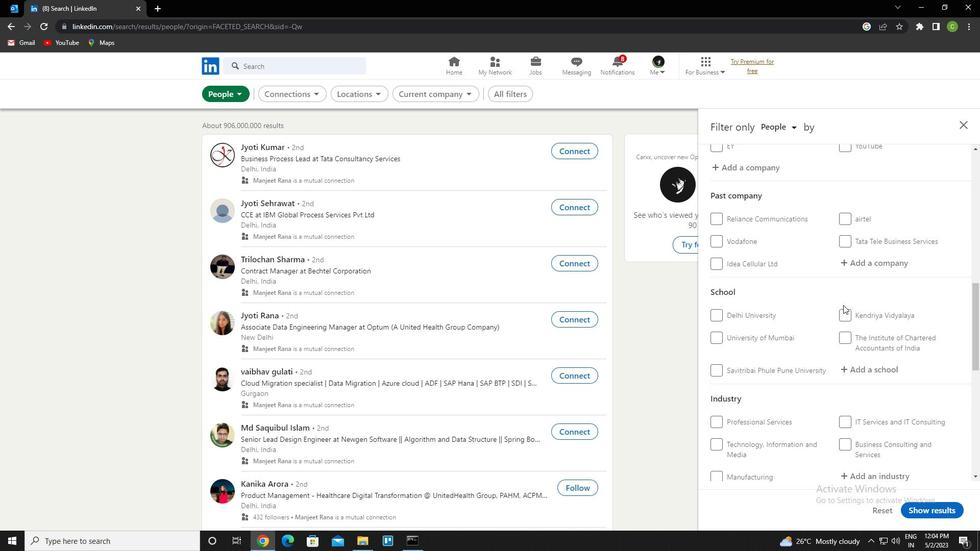 
Action: Mouse scrolled (843, 304) with delta (0, 0)
Screenshot: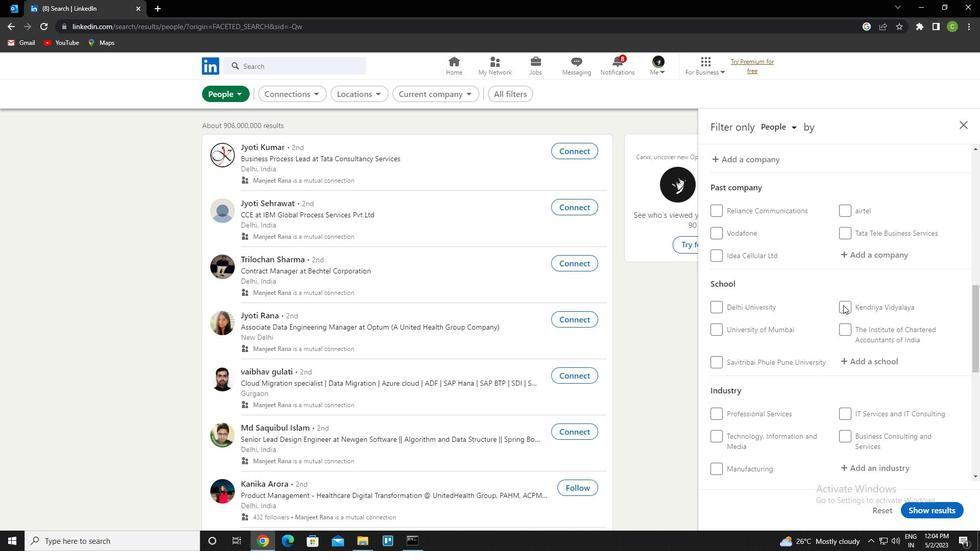 
Action: Mouse moved to (864, 262)
Screenshot: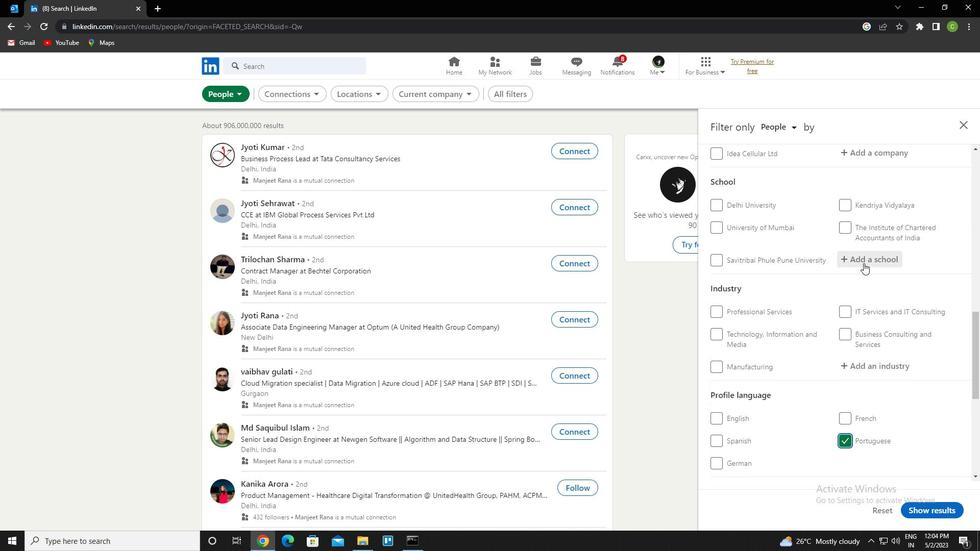 
Action: Mouse pressed left at (864, 262)
Screenshot: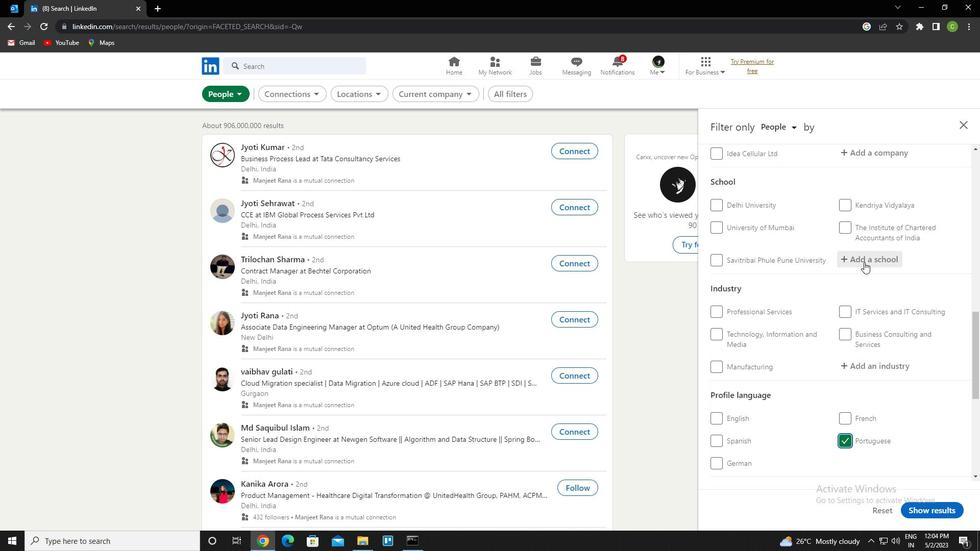 
Action: Key pressed <Key.caps_lock><Key.caps_lock>i<Key.caps_lock>nderpras<Key.down><Key.down><Key.up><Key.enter>
Screenshot: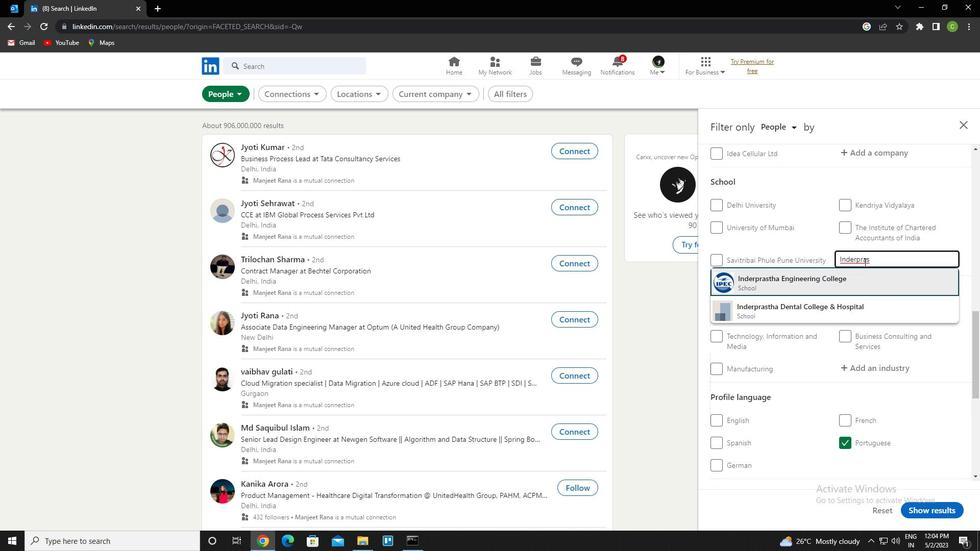 
Action: Mouse scrolled (864, 261) with delta (0, 0)
Screenshot: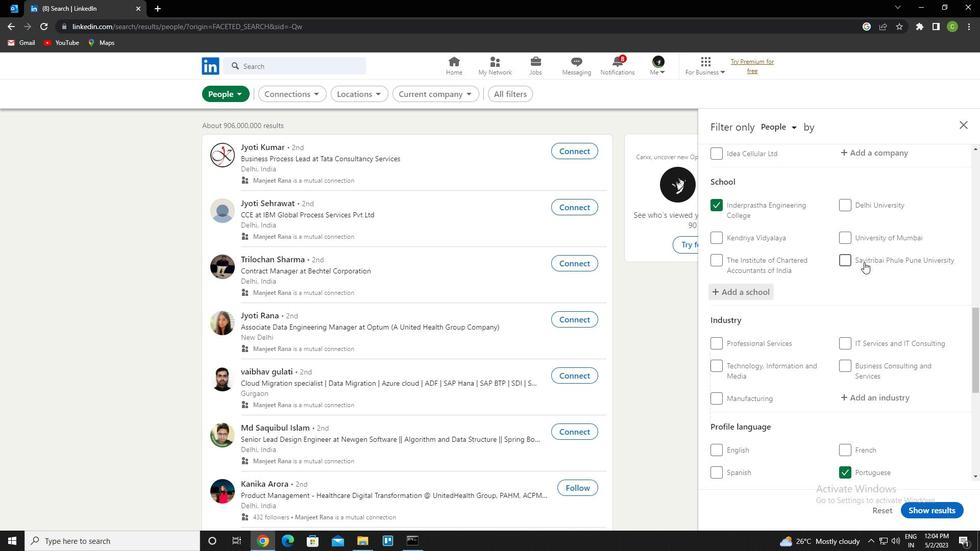 
Action: Mouse scrolled (864, 261) with delta (0, 0)
Screenshot: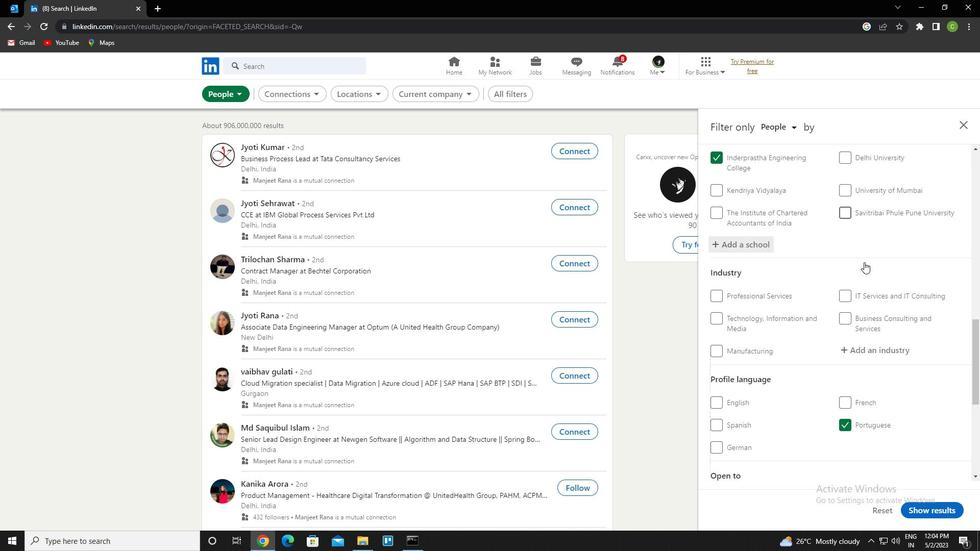 
Action: Mouse scrolled (864, 261) with delta (0, 0)
Screenshot: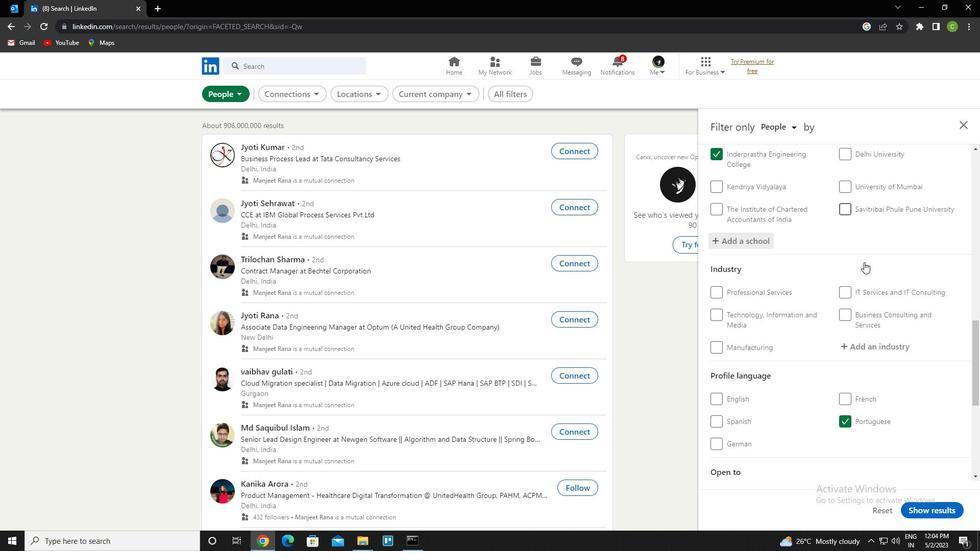 
Action: Mouse scrolled (864, 261) with delta (0, 0)
Screenshot: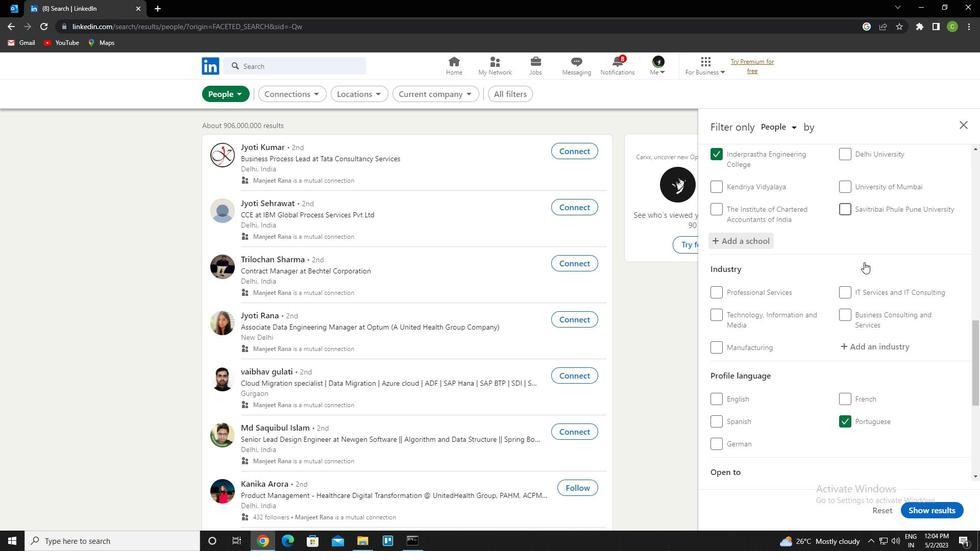 
Action: Mouse moved to (876, 198)
Screenshot: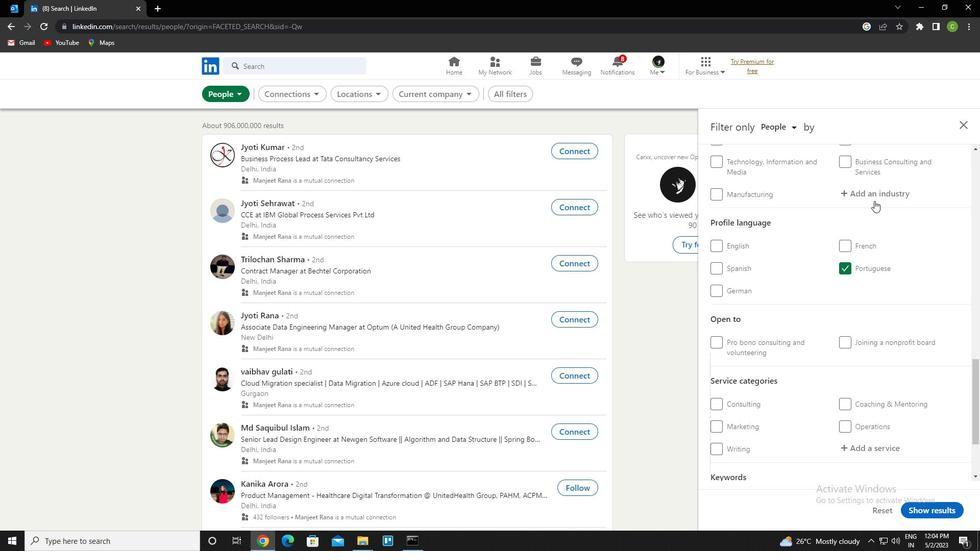 
Action: Mouse pressed left at (876, 198)
Screenshot: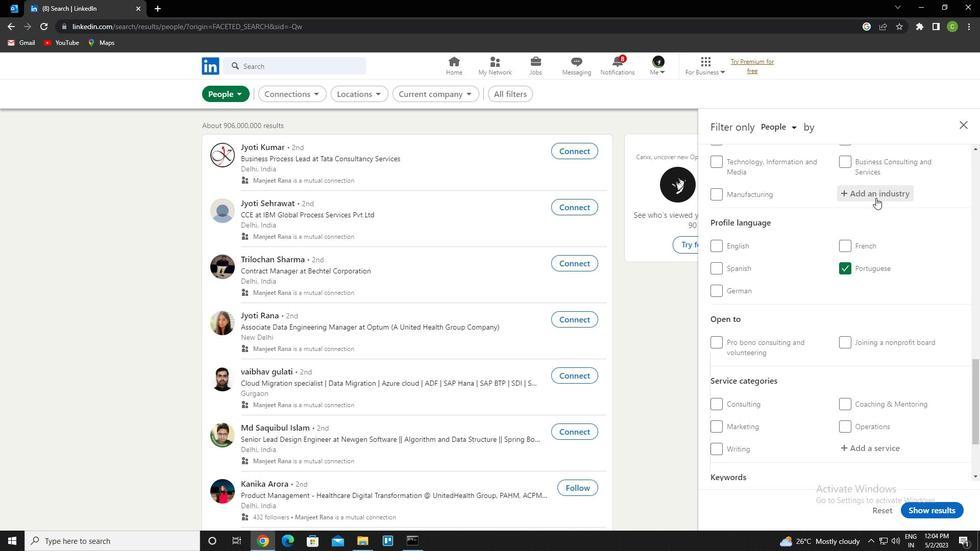 
Action: Key pressed <Key.caps_lock>h<Key.caps_lock>ydro<Key.down><Key.enter>
Screenshot: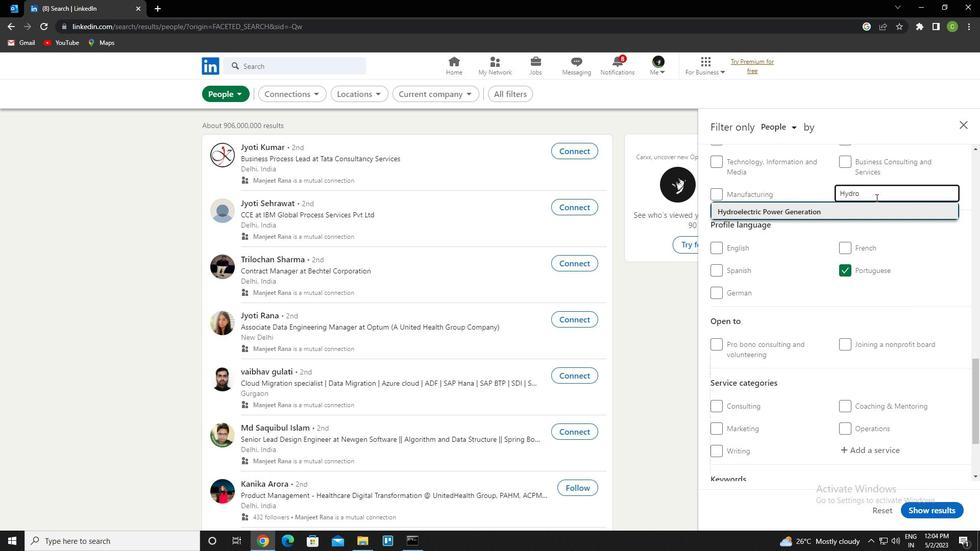 
Action: Mouse scrolled (876, 197) with delta (0, 0)
Screenshot: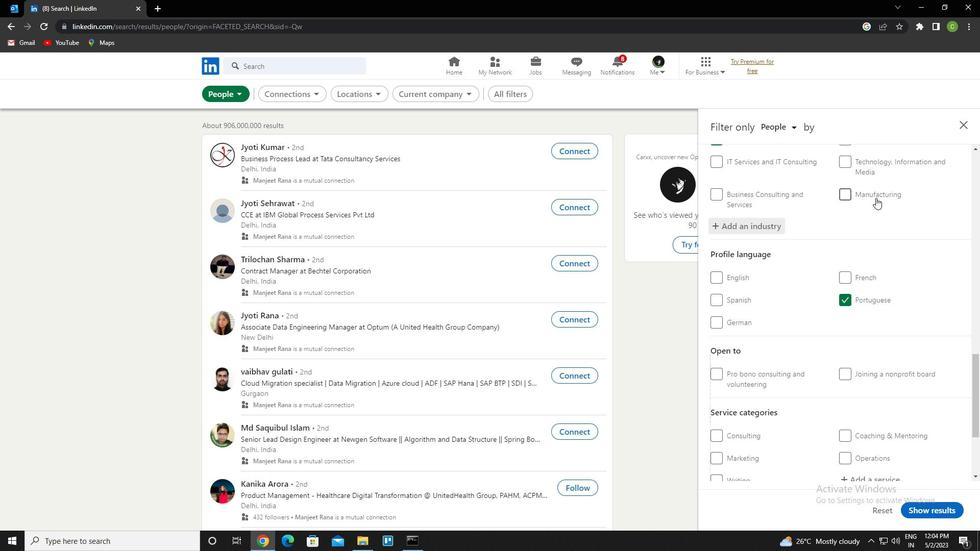 
Action: Mouse scrolled (876, 197) with delta (0, 0)
Screenshot: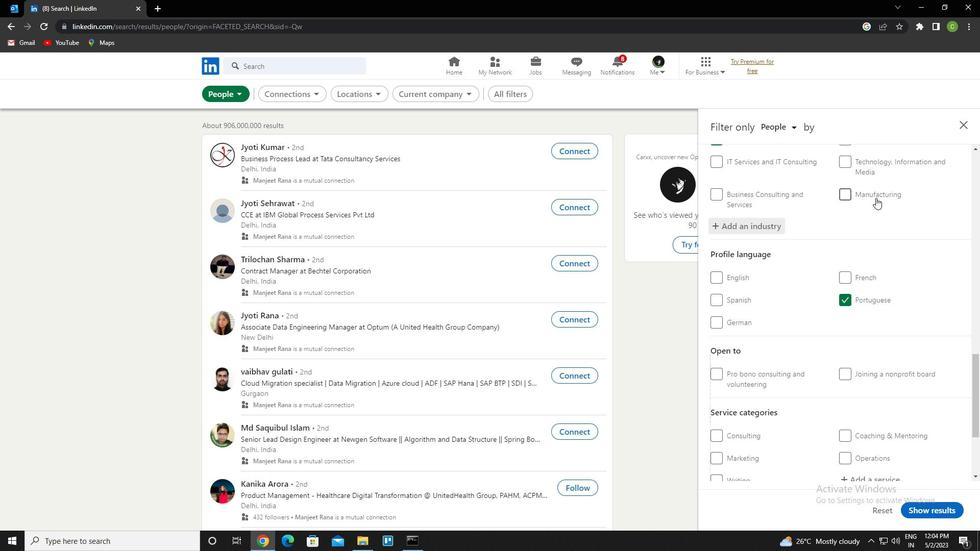 
Action: Mouse scrolled (876, 197) with delta (0, 0)
Screenshot: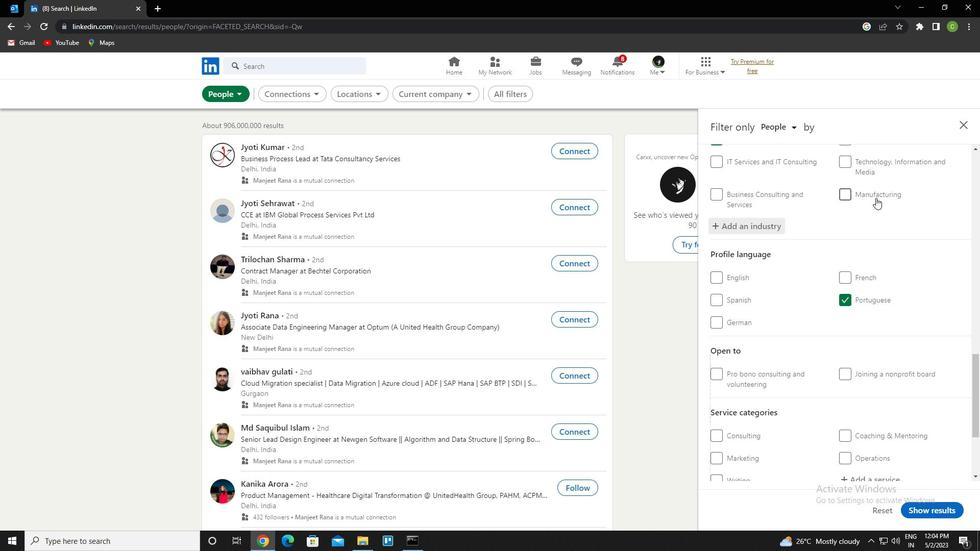 
Action: Mouse scrolled (876, 197) with delta (0, 0)
Screenshot: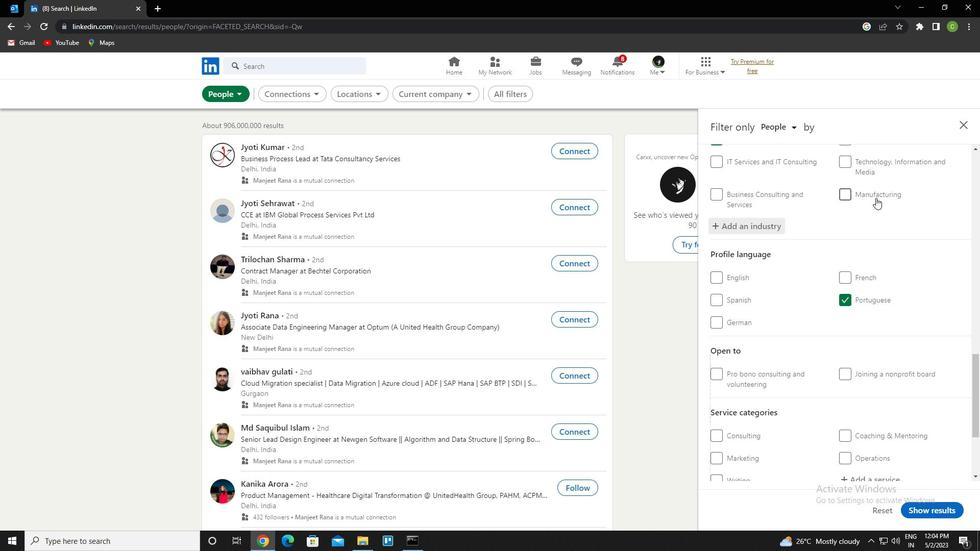 
Action: Mouse moved to (876, 198)
Screenshot: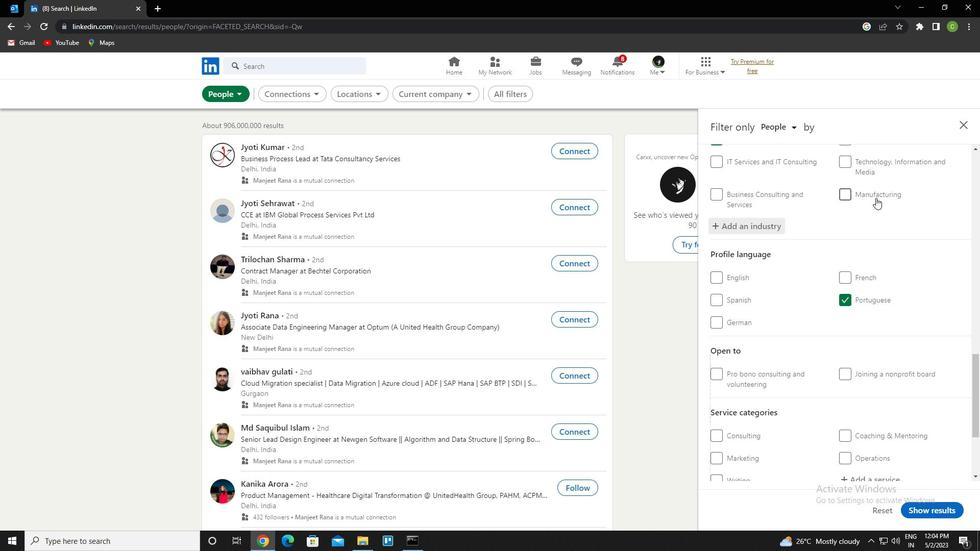 
Action: Mouse scrolled (876, 197) with delta (0, 0)
Screenshot: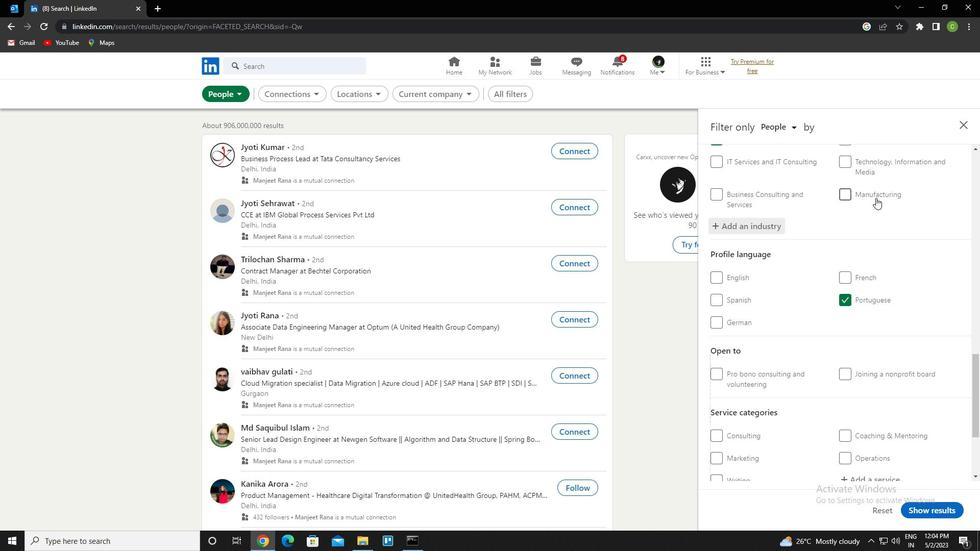 
Action: Mouse scrolled (876, 197) with delta (0, 0)
Screenshot: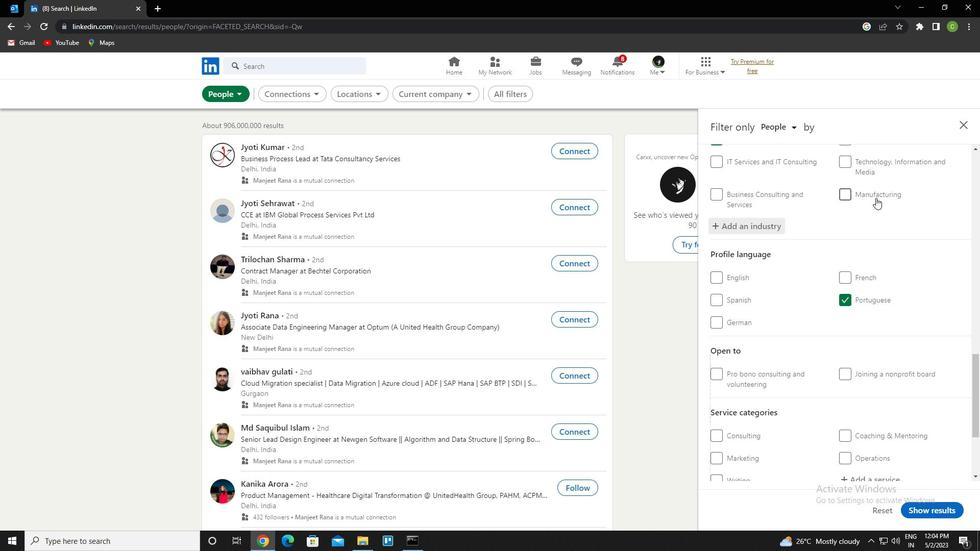 
Action: Mouse moved to (875, 341)
Screenshot: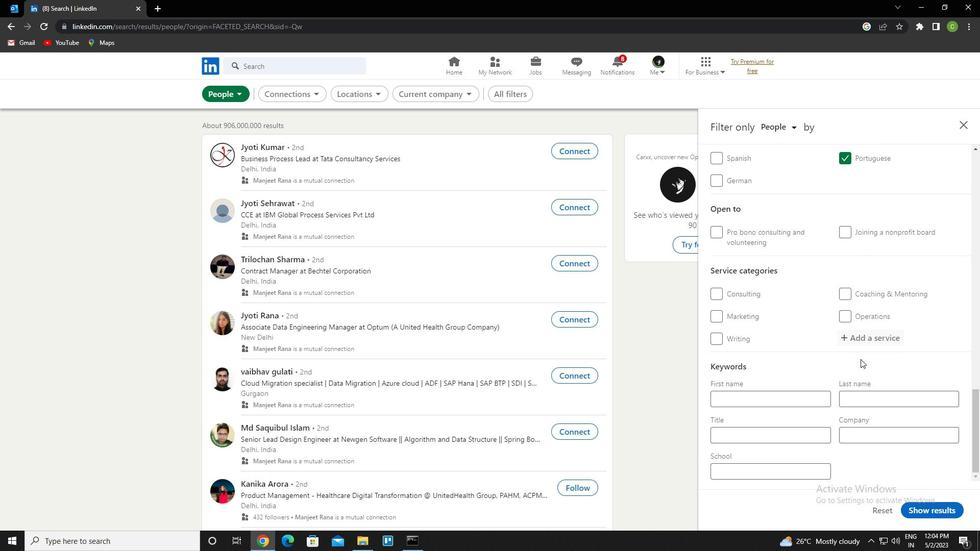 
Action: Mouse pressed left at (875, 341)
Screenshot: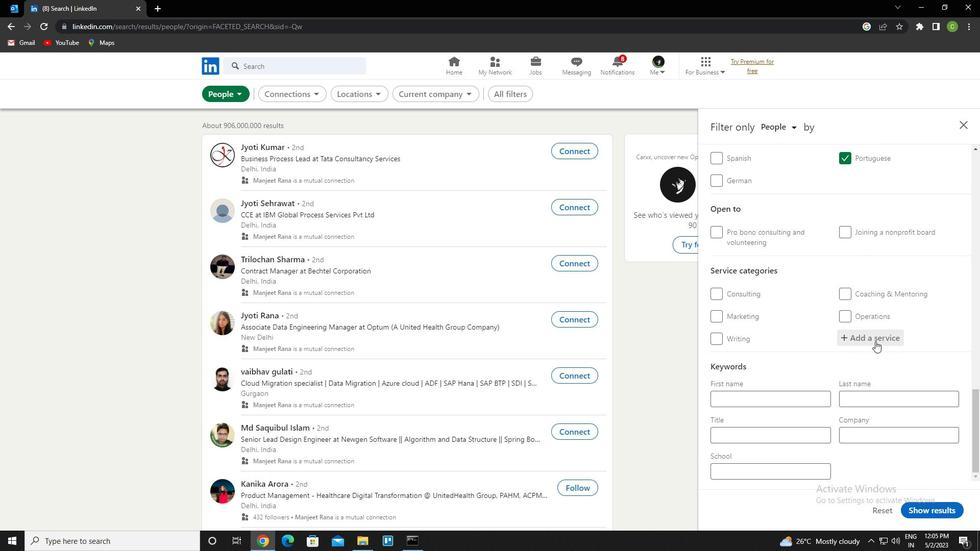 
Action: Key pressed <Key.caps_lock>b<Key.caps_lock>usiness<Key.space><Key.caps_lock>a<Key.caps_lock>nal<Key.down><Key.enter>
Screenshot: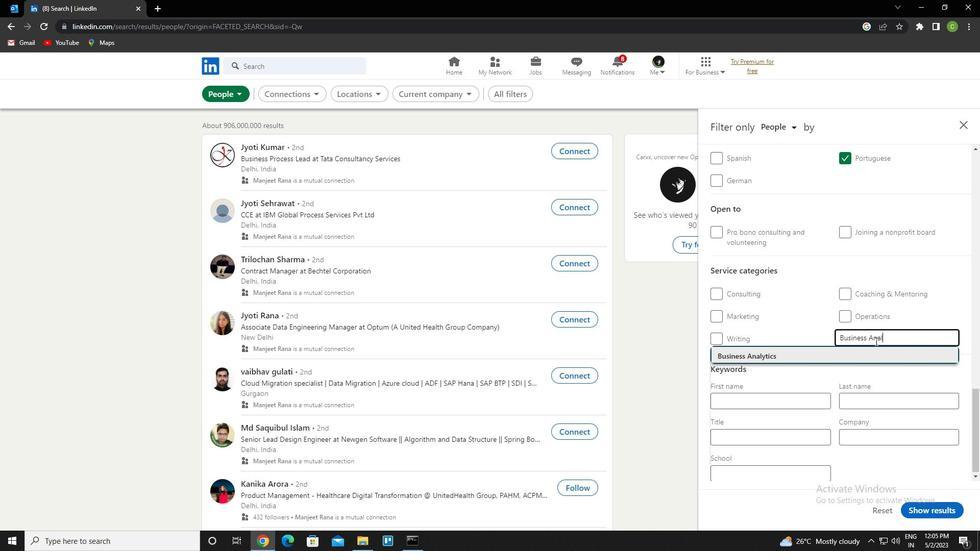 
Action: Mouse scrolled (875, 341) with delta (0, 0)
Screenshot: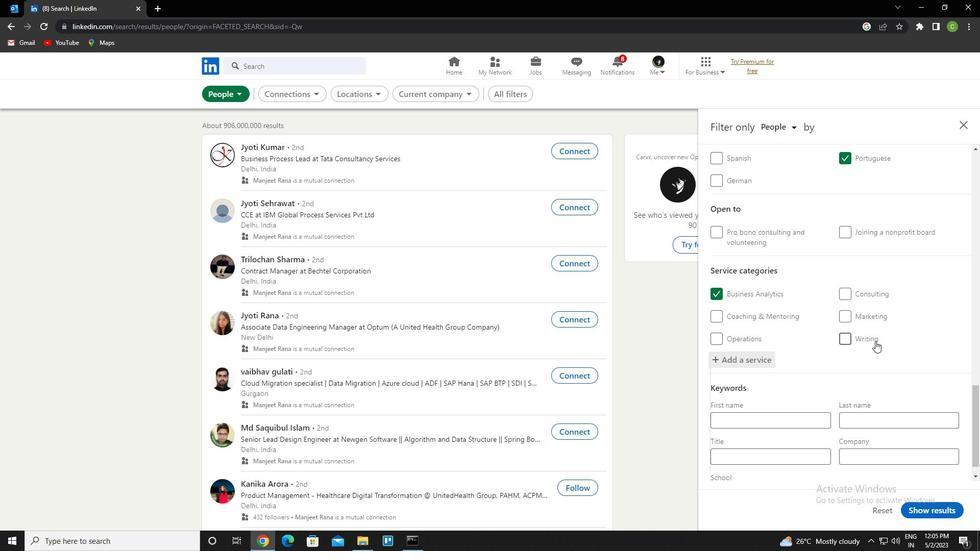 
Action: Mouse scrolled (875, 341) with delta (0, 0)
Screenshot: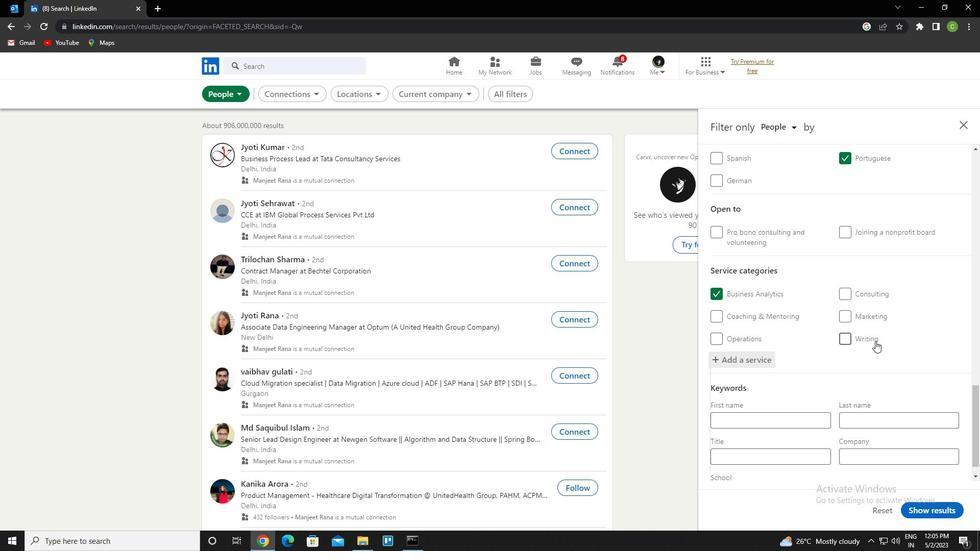 
Action: Mouse scrolled (875, 341) with delta (0, 0)
Screenshot: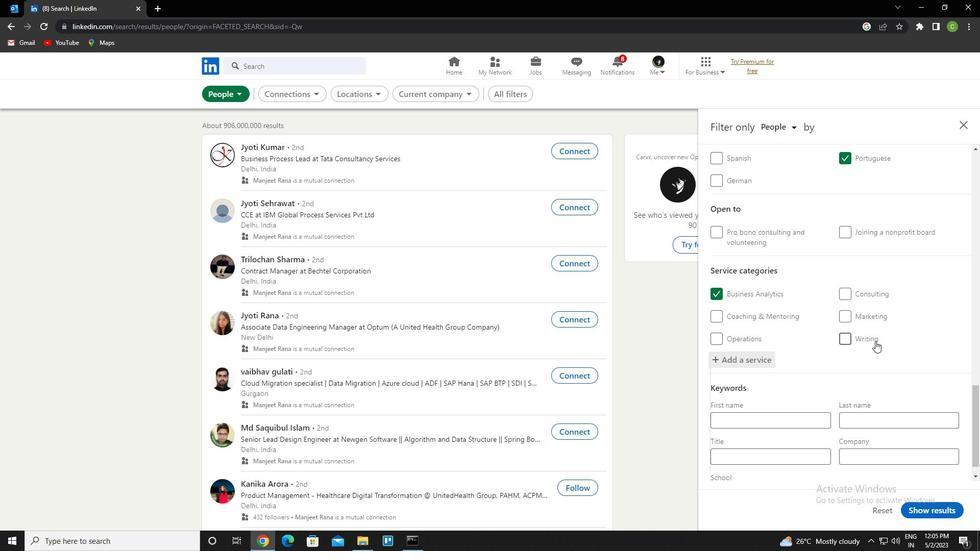 
Action: Mouse scrolled (875, 341) with delta (0, 0)
Screenshot: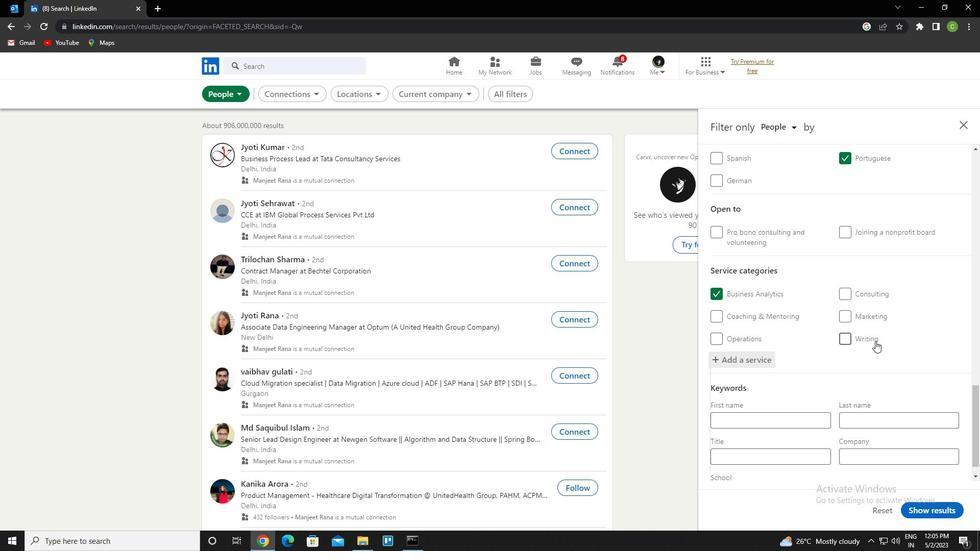 
Action: Mouse scrolled (875, 341) with delta (0, 0)
Screenshot: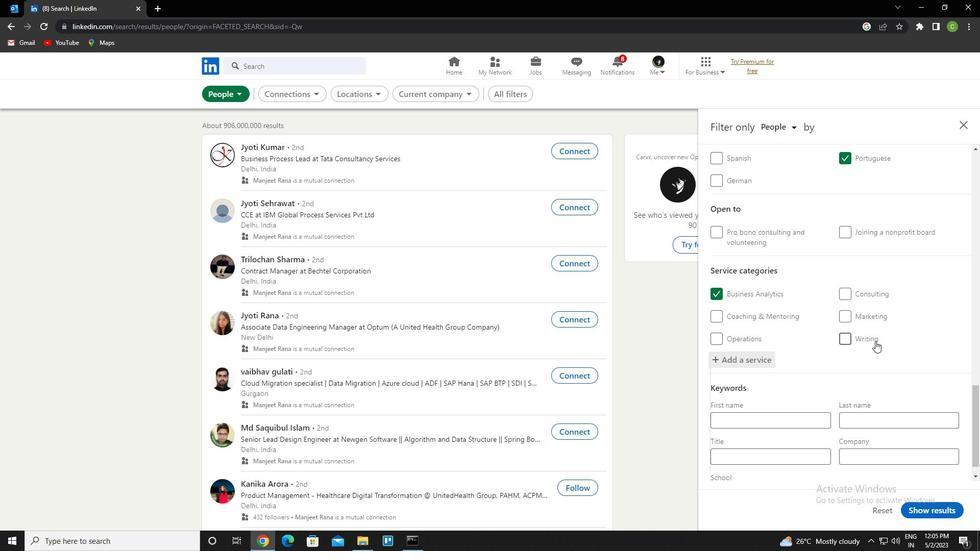 
Action: Mouse scrolled (875, 341) with delta (0, 0)
Screenshot: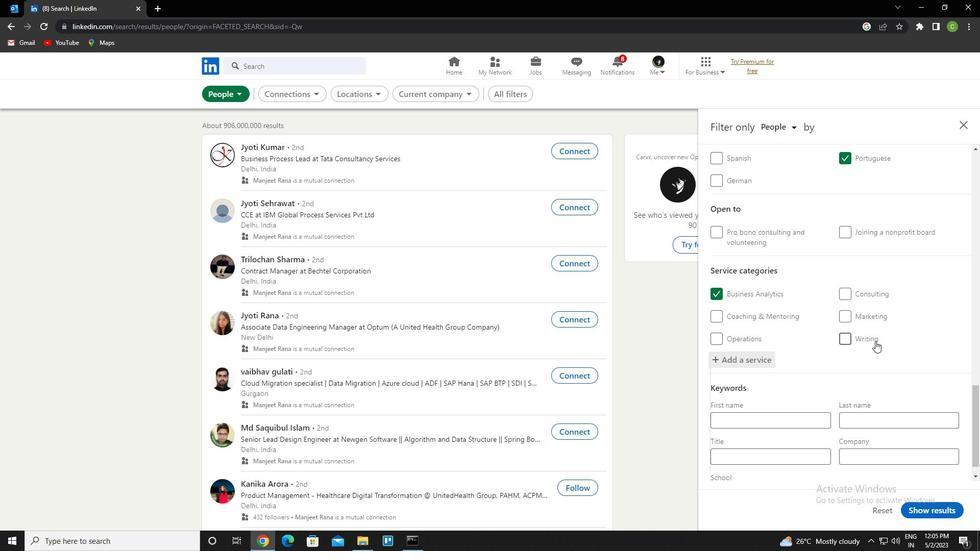 
Action: Mouse scrolled (875, 341) with delta (0, 0)
Screenshot: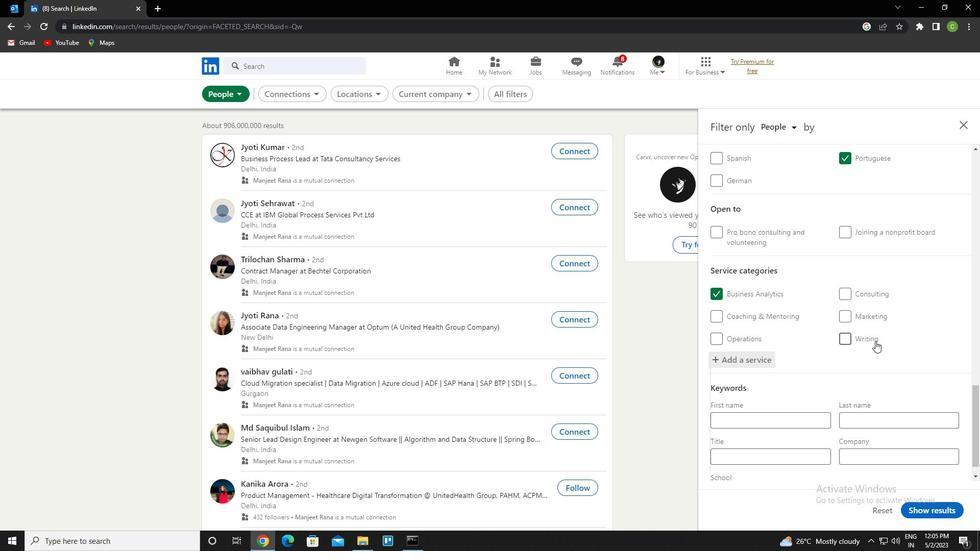 
Action: Mouse scrolled (875, 341) with delta (0, 0)
Screenshot: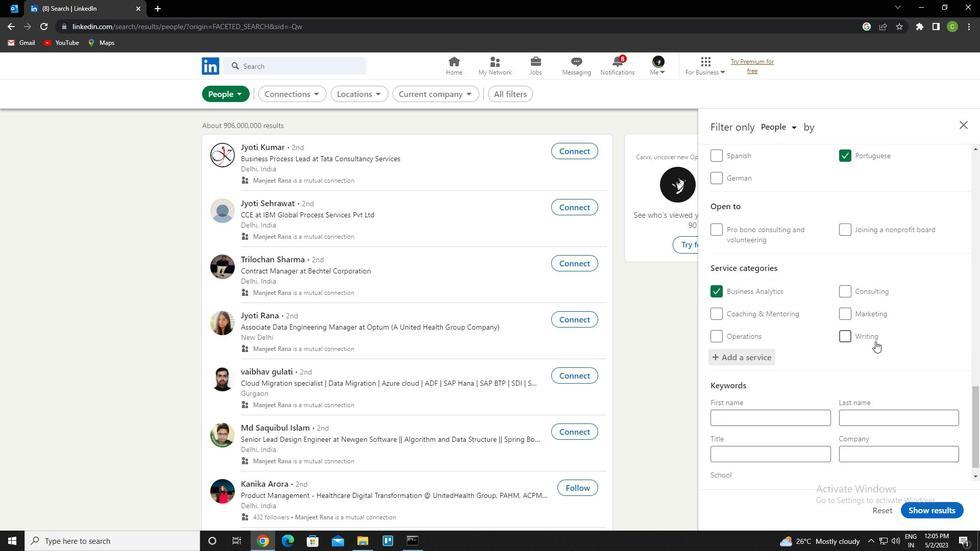 
Action: Mouse scrolled (875, 341) with delta (0, 0)
Screenshot: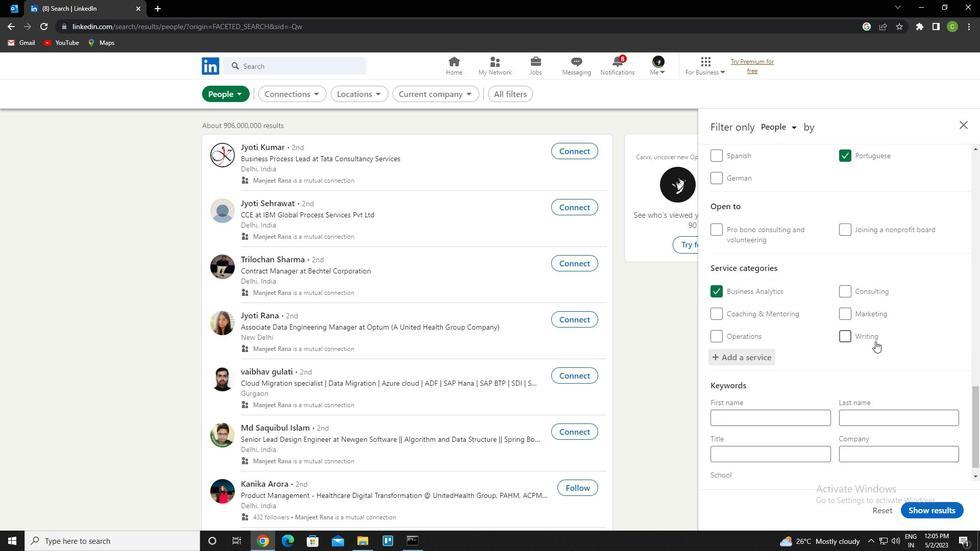 
Action: Mouse scrolled (875, 341) with delta (0, 0)
Screenshot: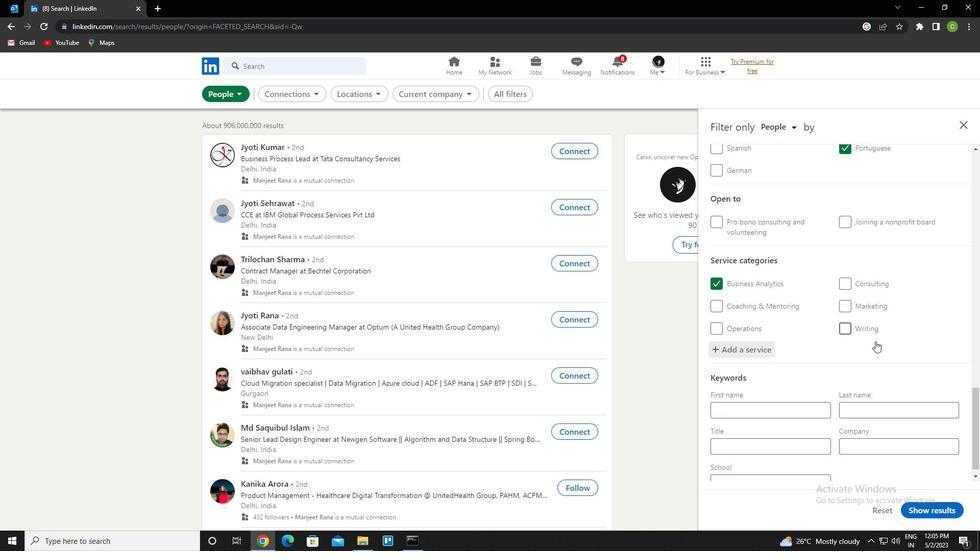 
Action: Mouse scrolled (875, 341) with delta (0, 0)
Screenshot: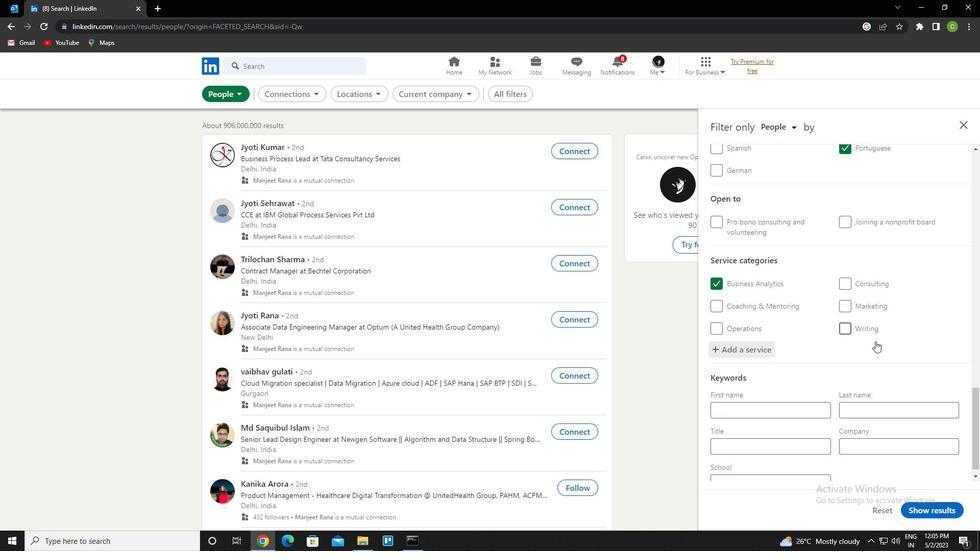 
Action: Mouse moved to (759, 432)
Screenshot: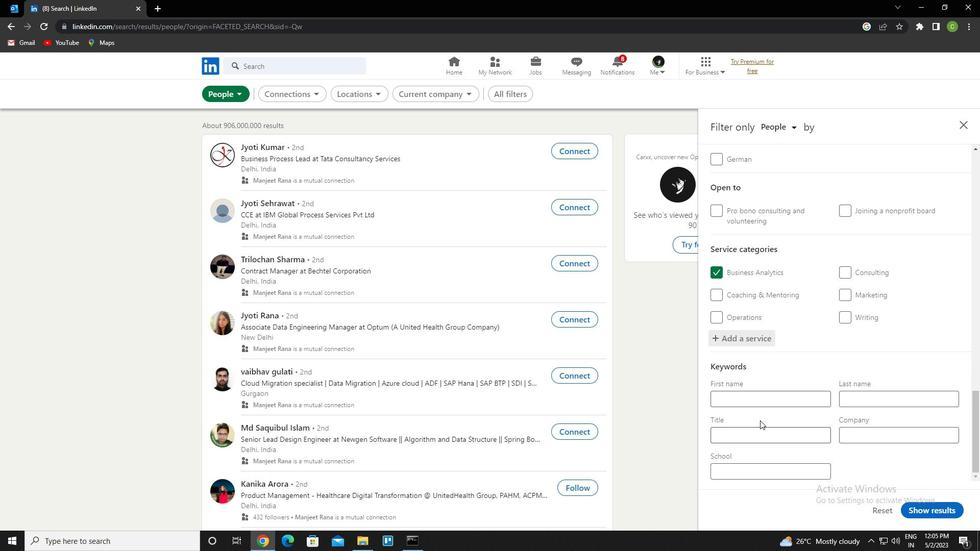 
Action: Mouse pressed left at (759, 432)
Screenshot: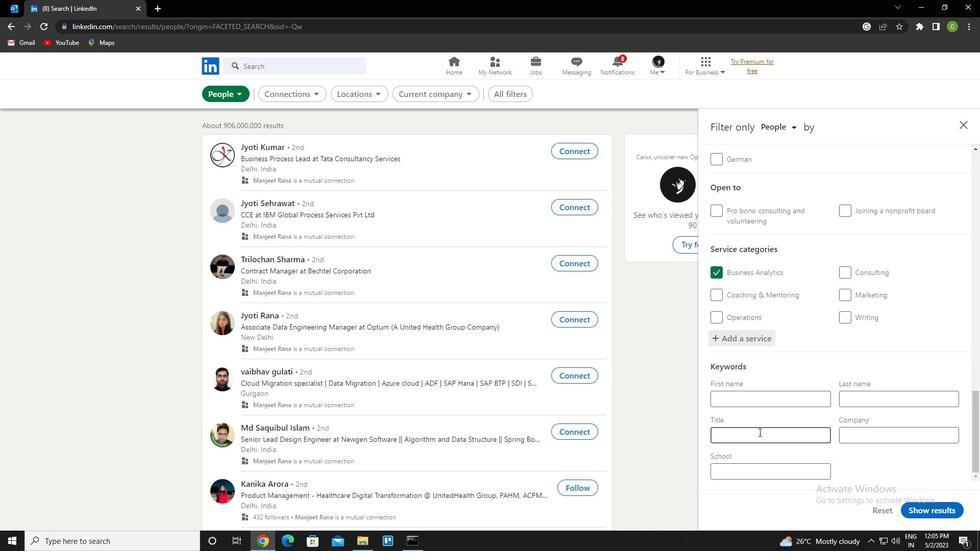 
Action: Key pressed <Key.caps_lock>
Screenshot: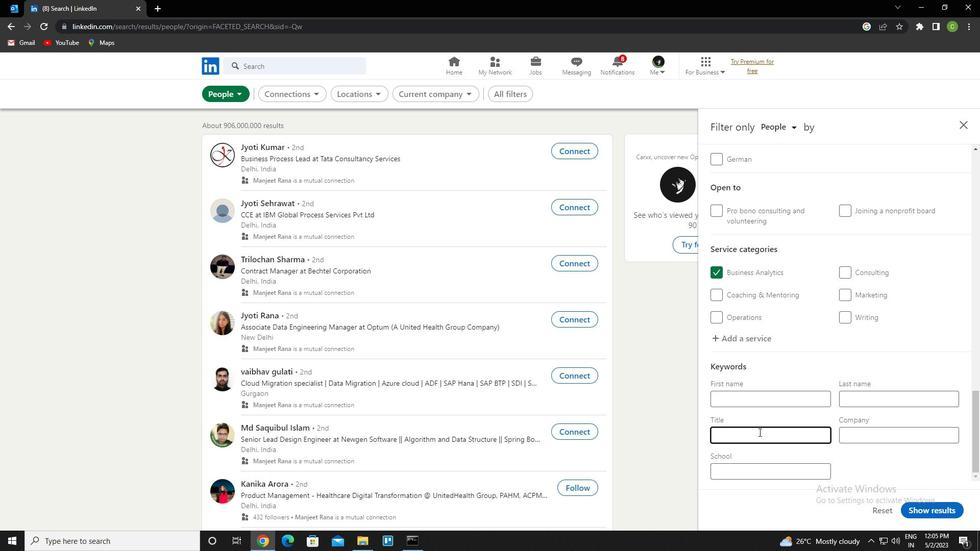 
Action: Mouse moved to (758, 433)
Screenshot: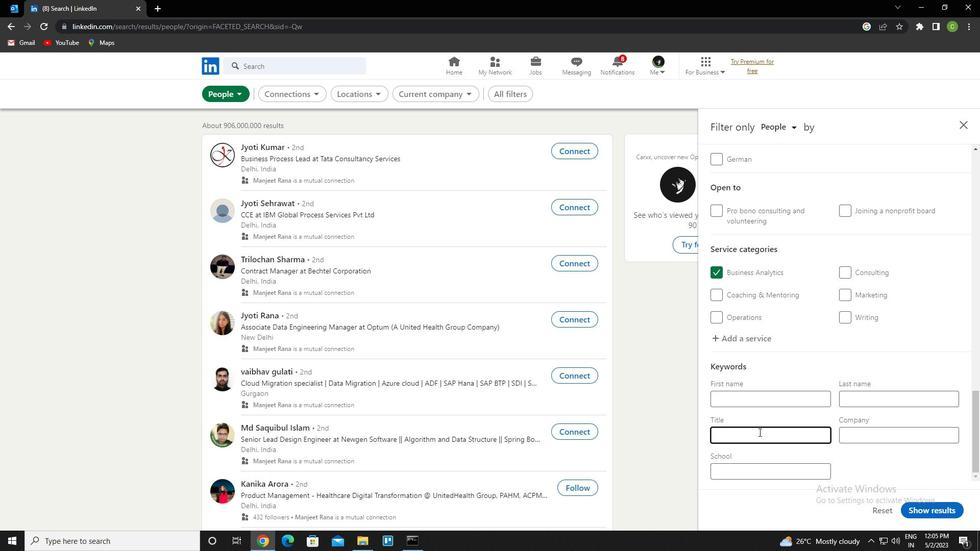 
Action: Key pressed s<Key.caps_lock>afety<Key.space><Key.caps_lock>e<Key.caps_lock>ngineer
Screenshot: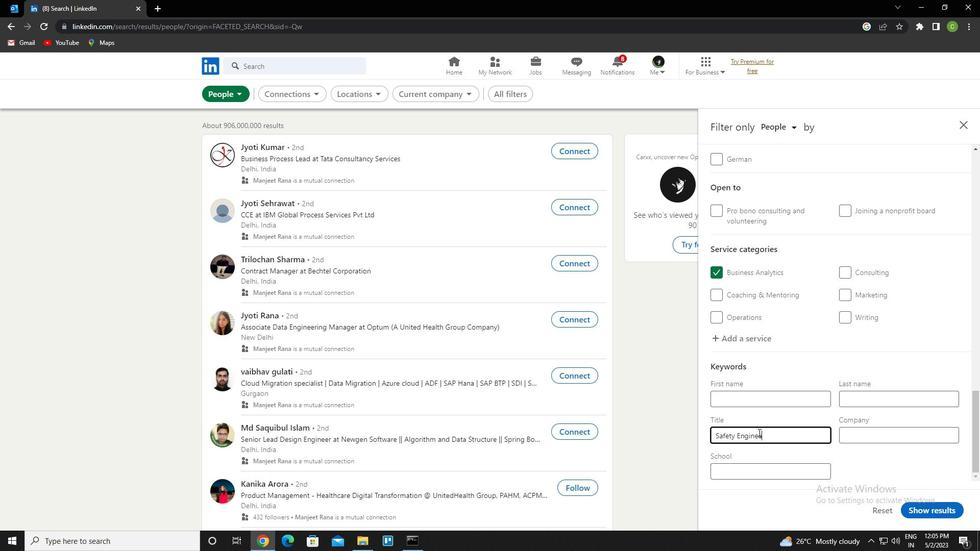 
Action: Mouse moved to (758, 433)
Screenshot: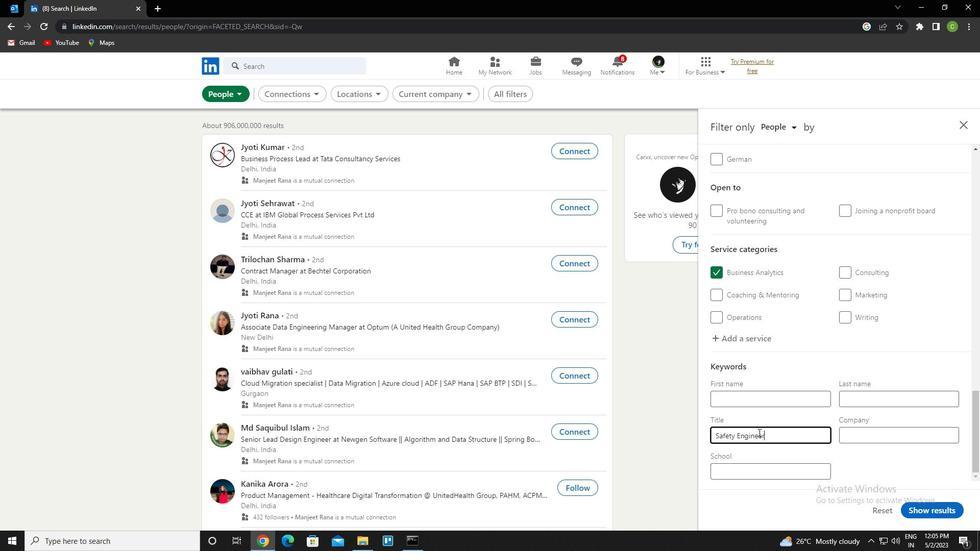 
Action: Mouse pressed middle at (758, 433)
Screenshot: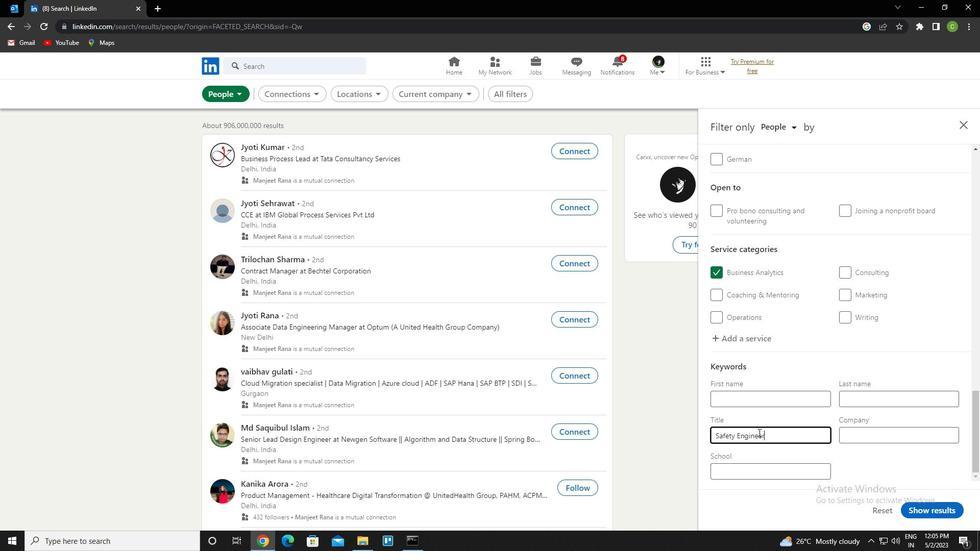 
Action: Mouse scrolled (758, 432) with delta (0, 0)
Screenshot: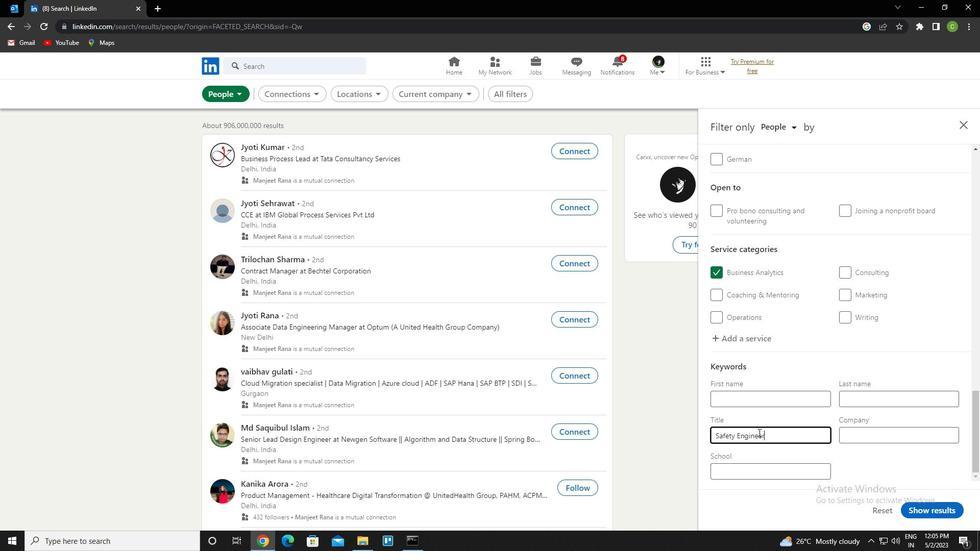 
Action: Mouse moved to (759, 433)
Screenshot: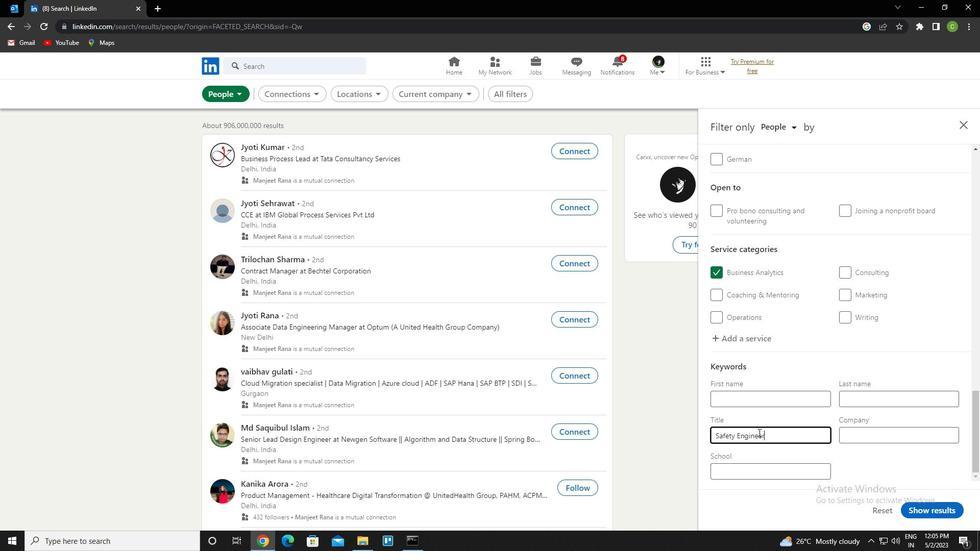 
Action: Mouse scrolled (759, 432) with delta (0, 0)
Screenshot: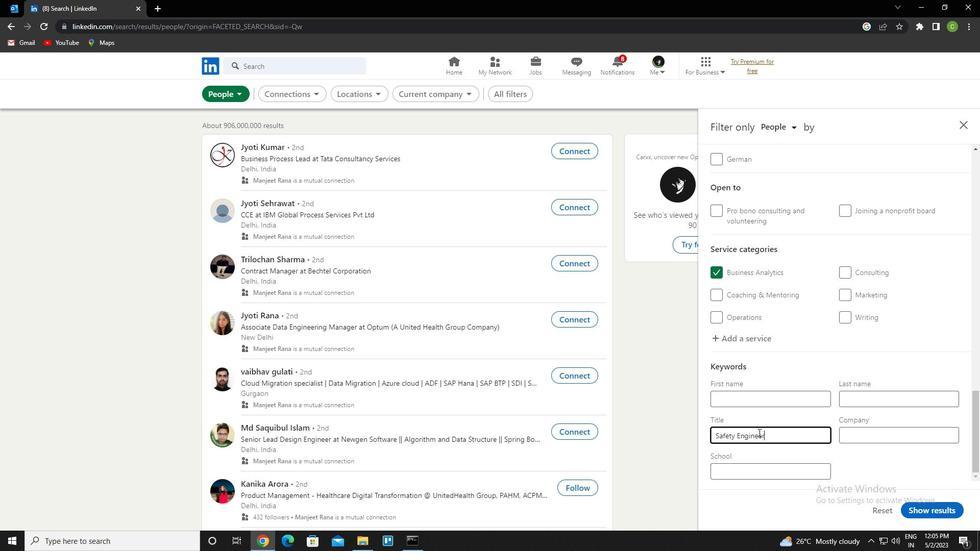 
Action: Mouse moved to (927, 507)
Screenshot: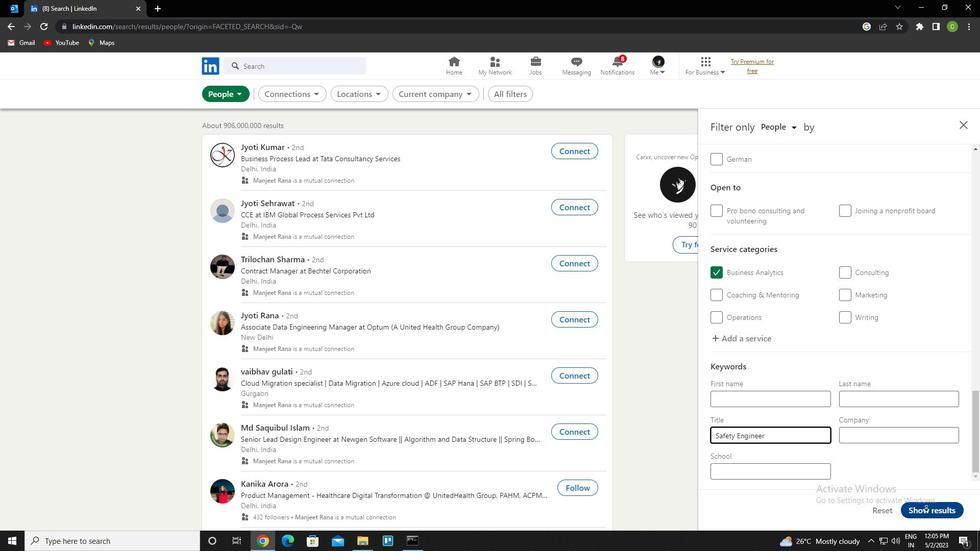 
Action: Mouse pressed left at (927, 507)
Screenshot: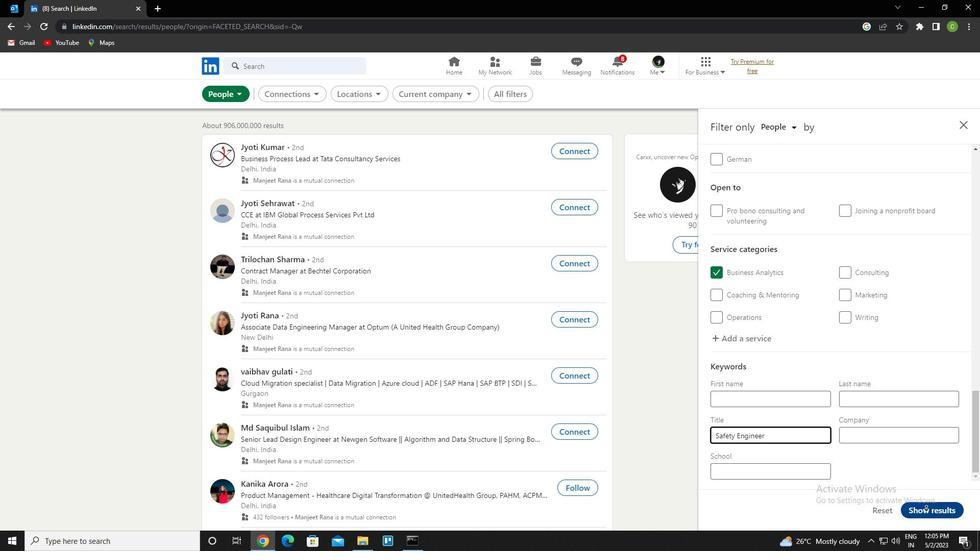 
Action: Mouse moved to (927, 507)
Screenshot: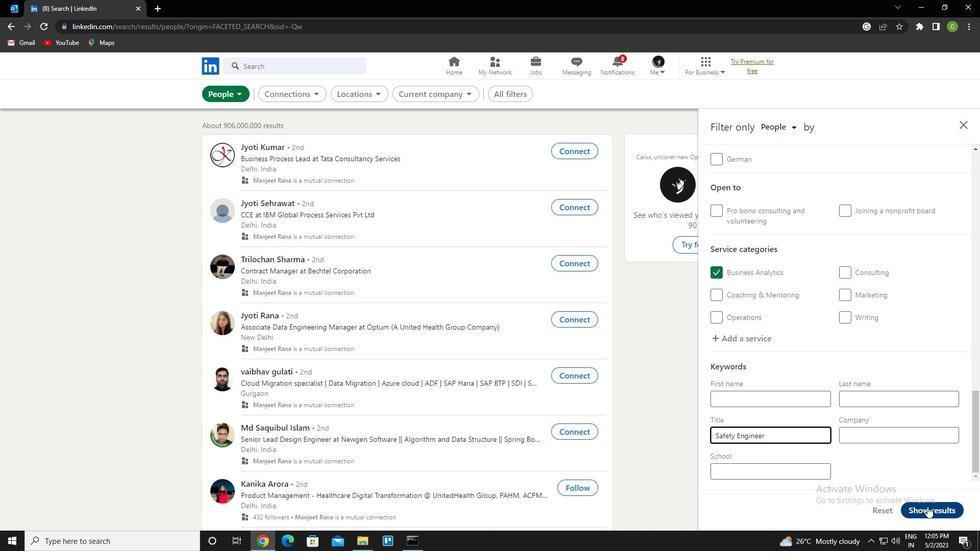 
Action: Mouse pressed left at (927, 507)
Screenshot: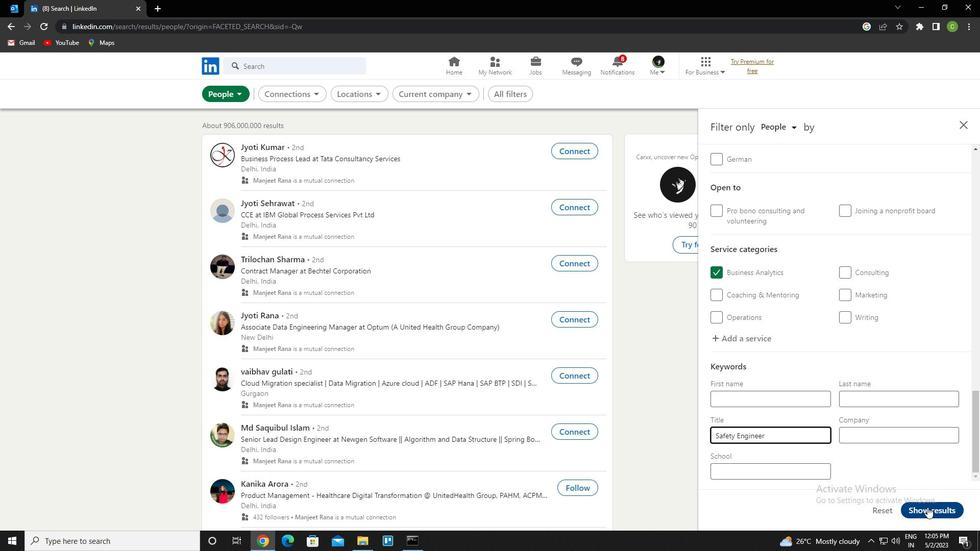 
Action: Mouse moved to (261, 445)
Screenshot: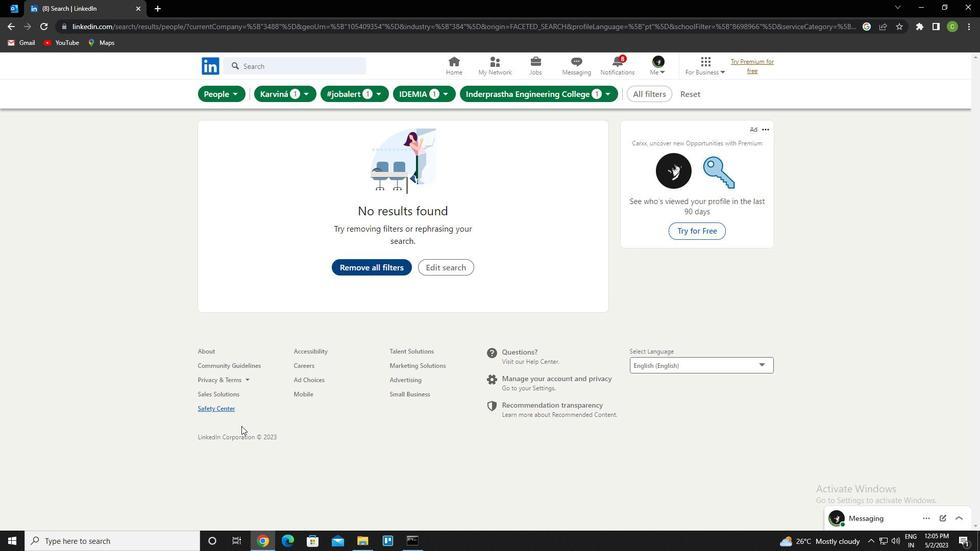 
